 Task: In the Contact  ZoeJohnson@jatco.co.jp, schedule and save the meeting with title: 'Collaborative Discussion', Select date: '6 September, 2023', select start time: 10:00:AM. Add location on call (415) 123-4571 with meeting description: For further discussion on products, kindly join the meeting.. Logged in from softage.4@softage.net
Action: Mouse moved to (85, 60)
Screenshot: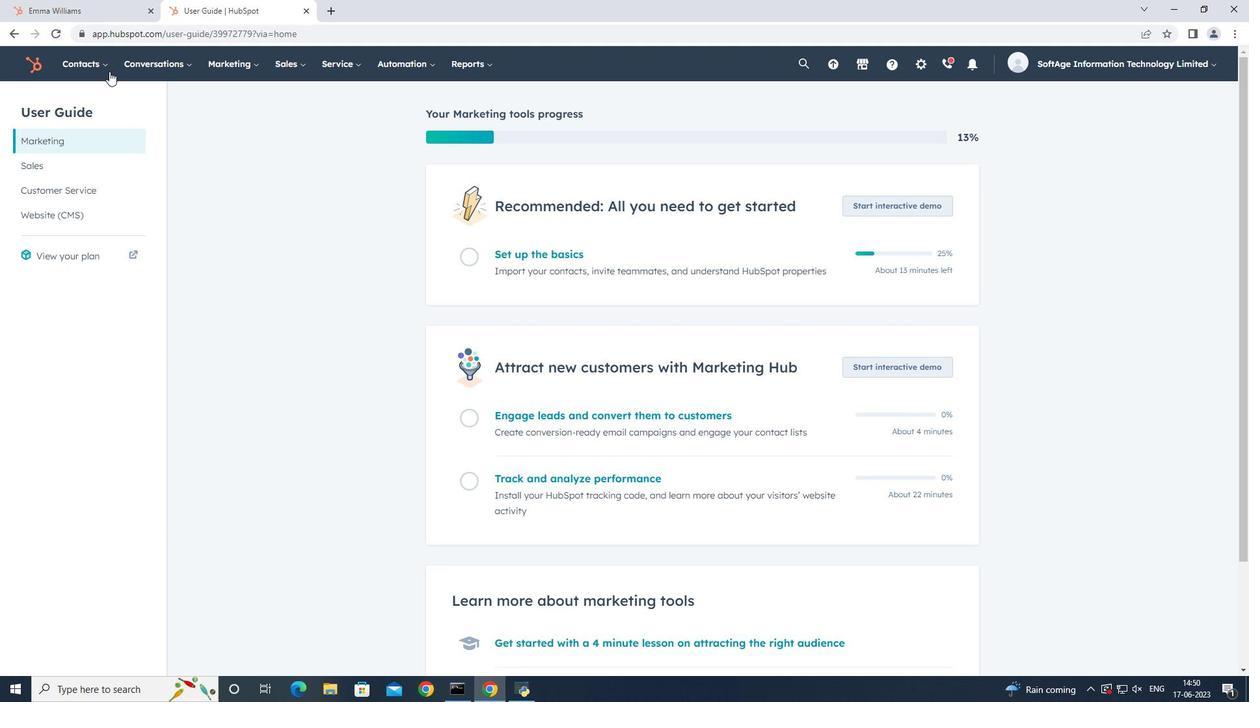 
Action: Mouse pressed left at (85, 60)
Screenshot: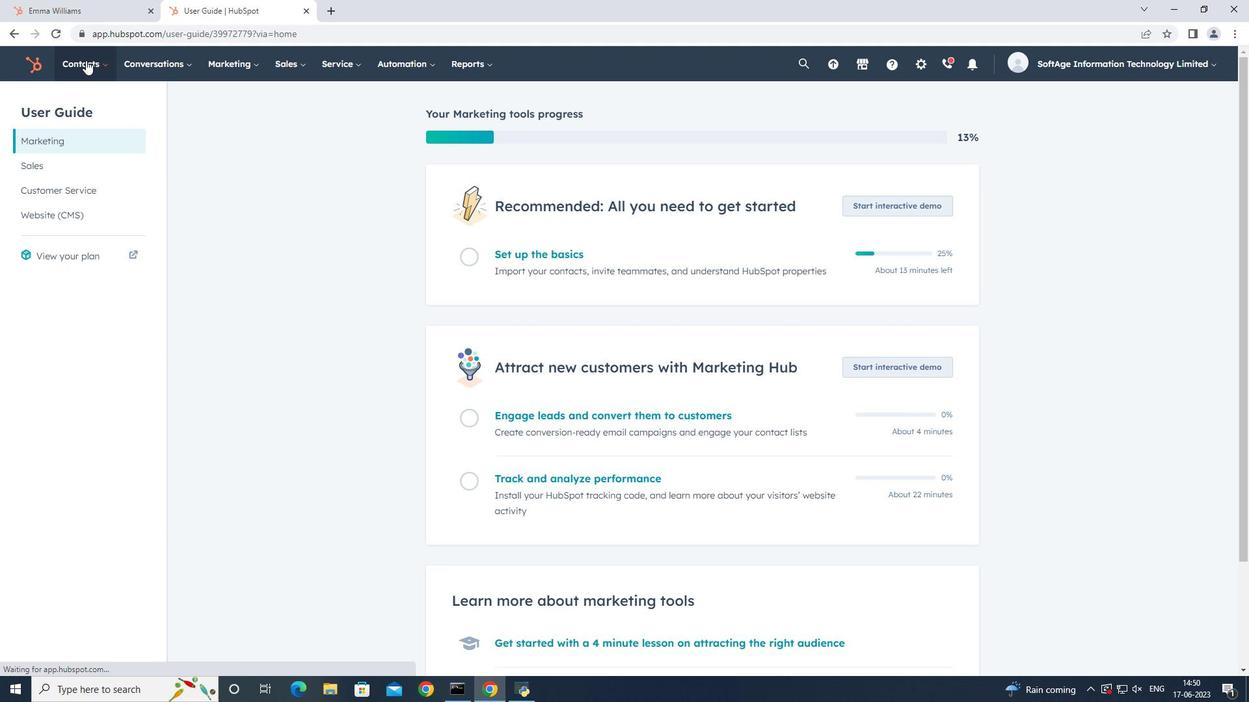 
Action: Mouse moved to (87, 96)
Screenshot: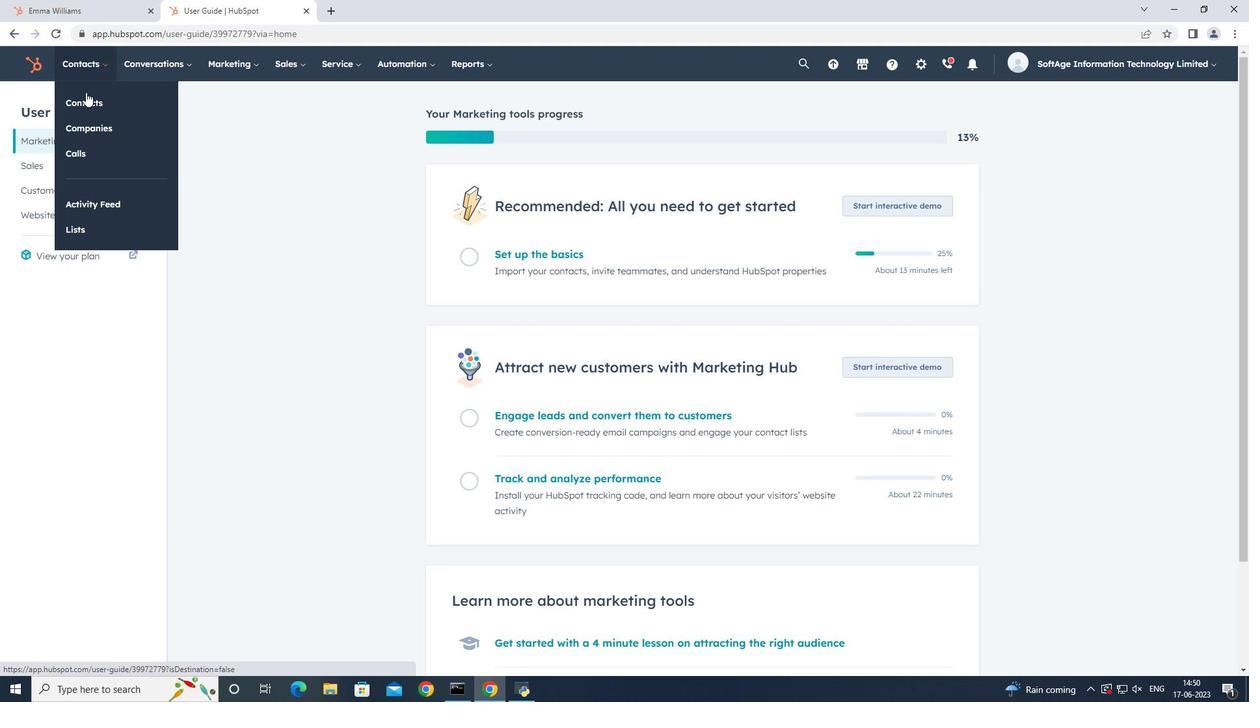 
Action: Mouse pressed left at (87, 96)
Screenshot: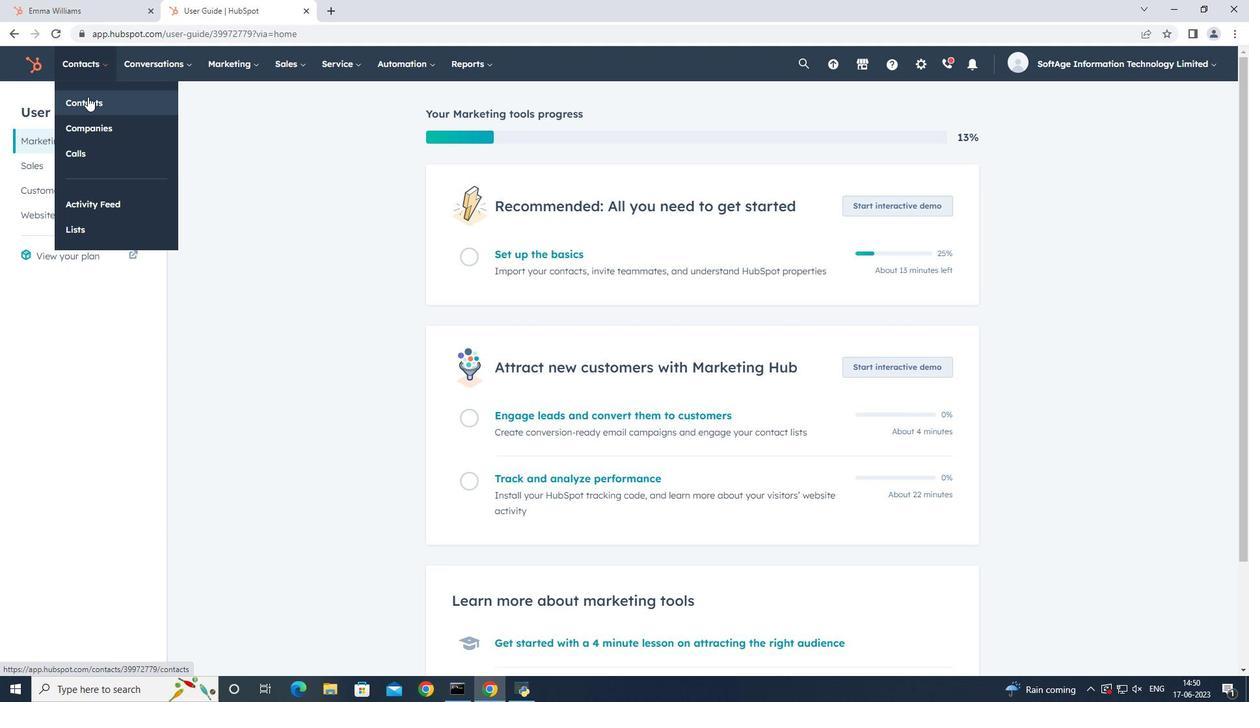 
Action: Mouse moved to (139, 206)
Screenshot: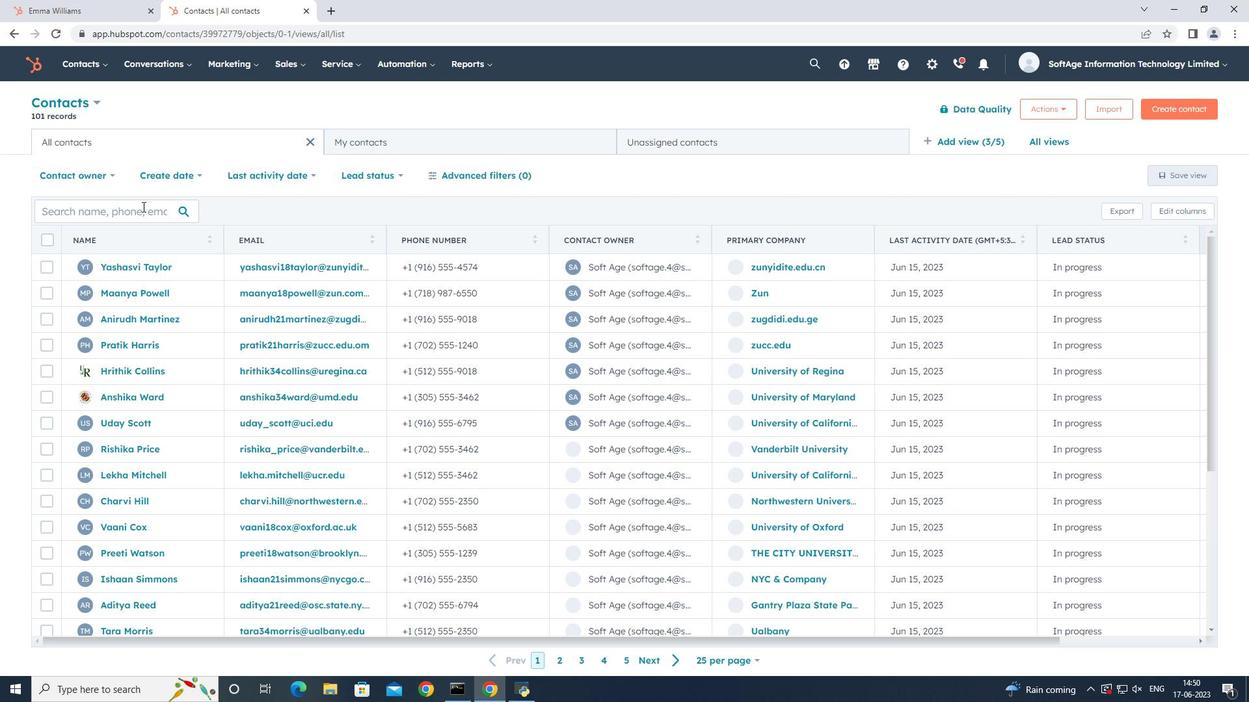 
Action: Mouse pressed left at (139, 206)
Screenshot: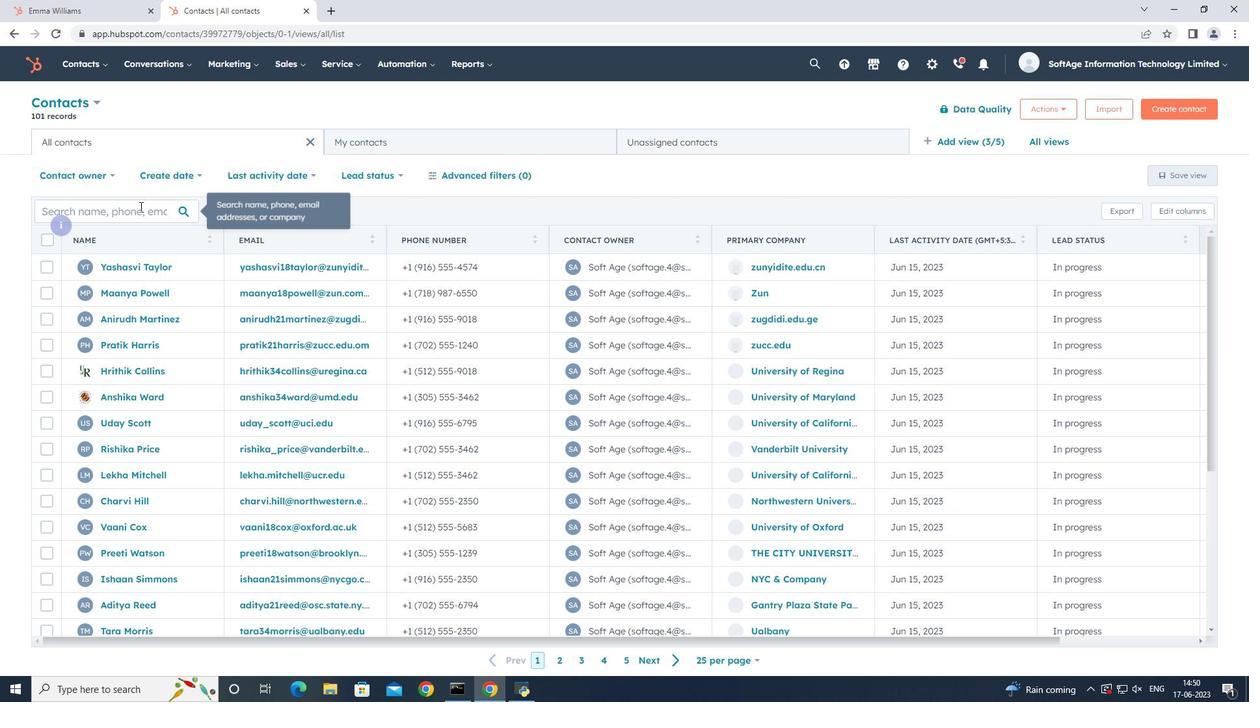 
Action: Key pressed zoe
Screenshot: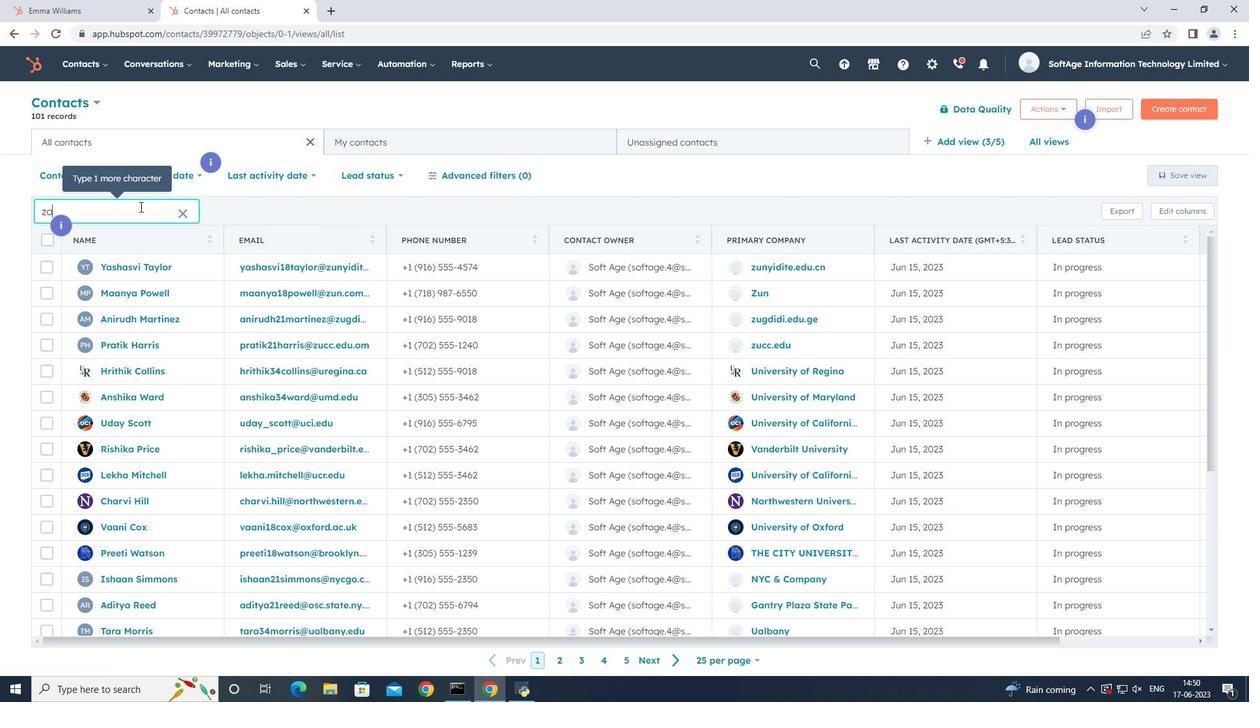 
Action: Mouse moved to (121, 370)
Screenshot: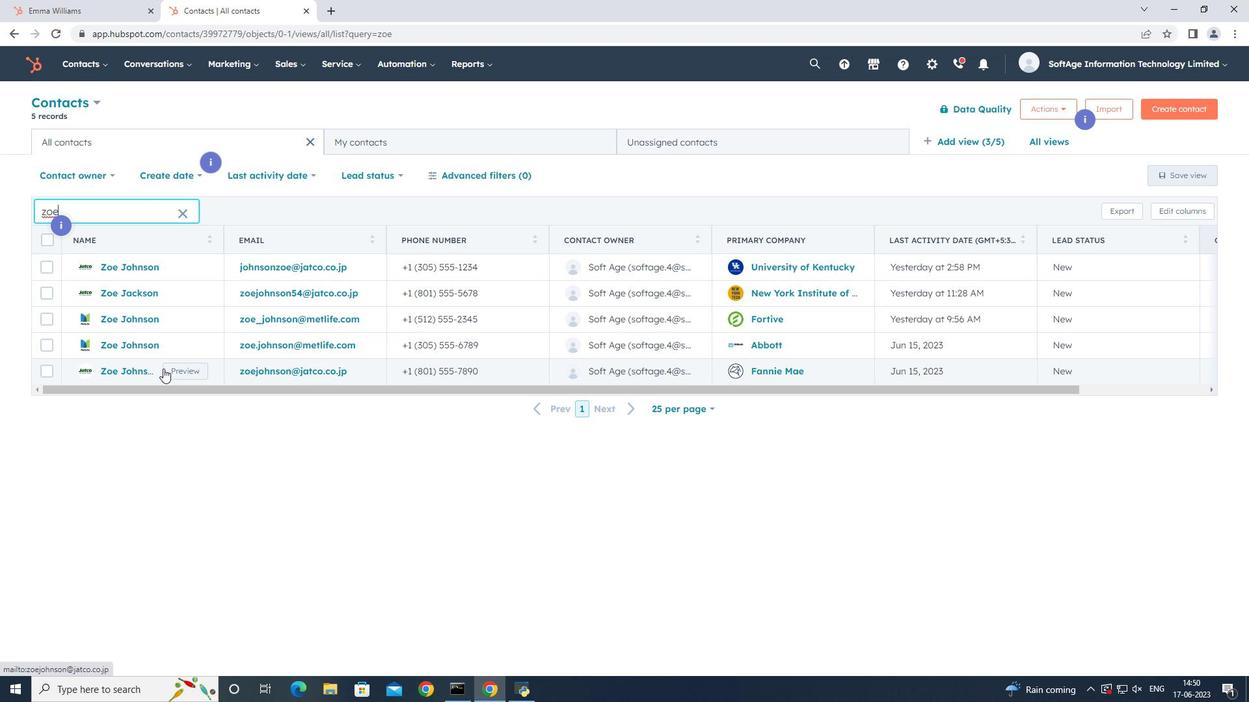 
Action: Mouse pressed left at (121, 370)
Screenshot: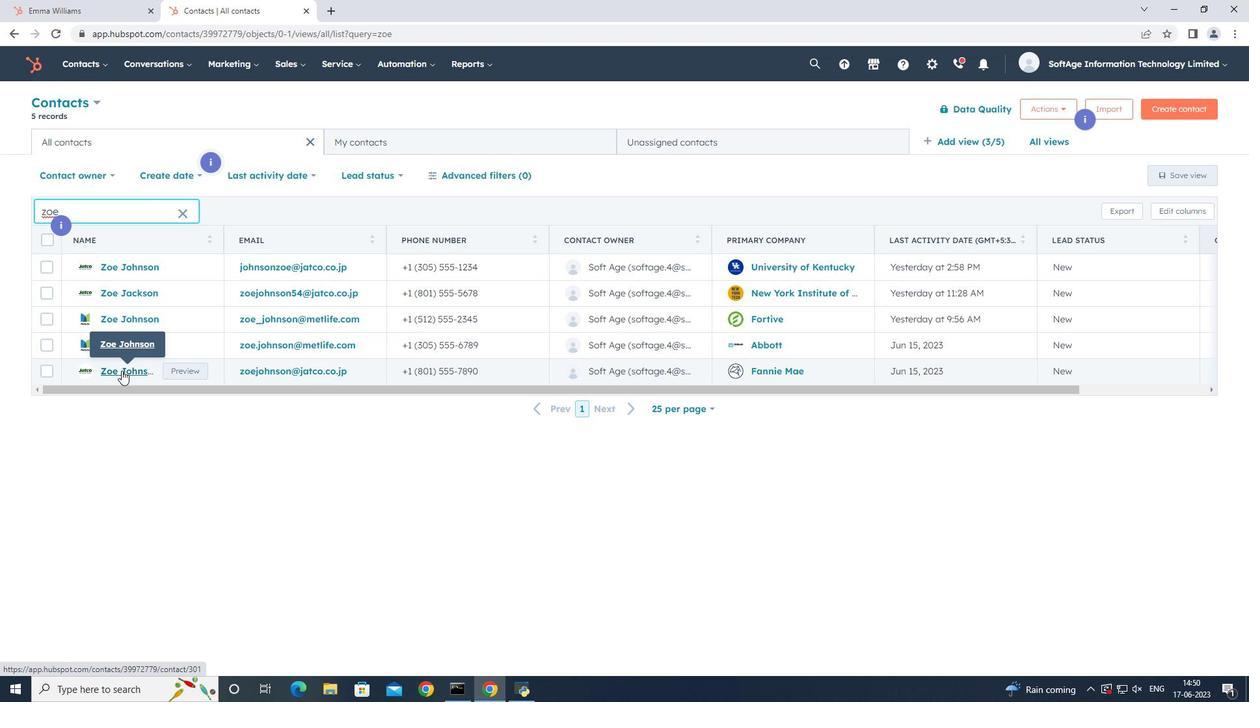 
Action: Mouse moved to (218, 215)
Screenshot: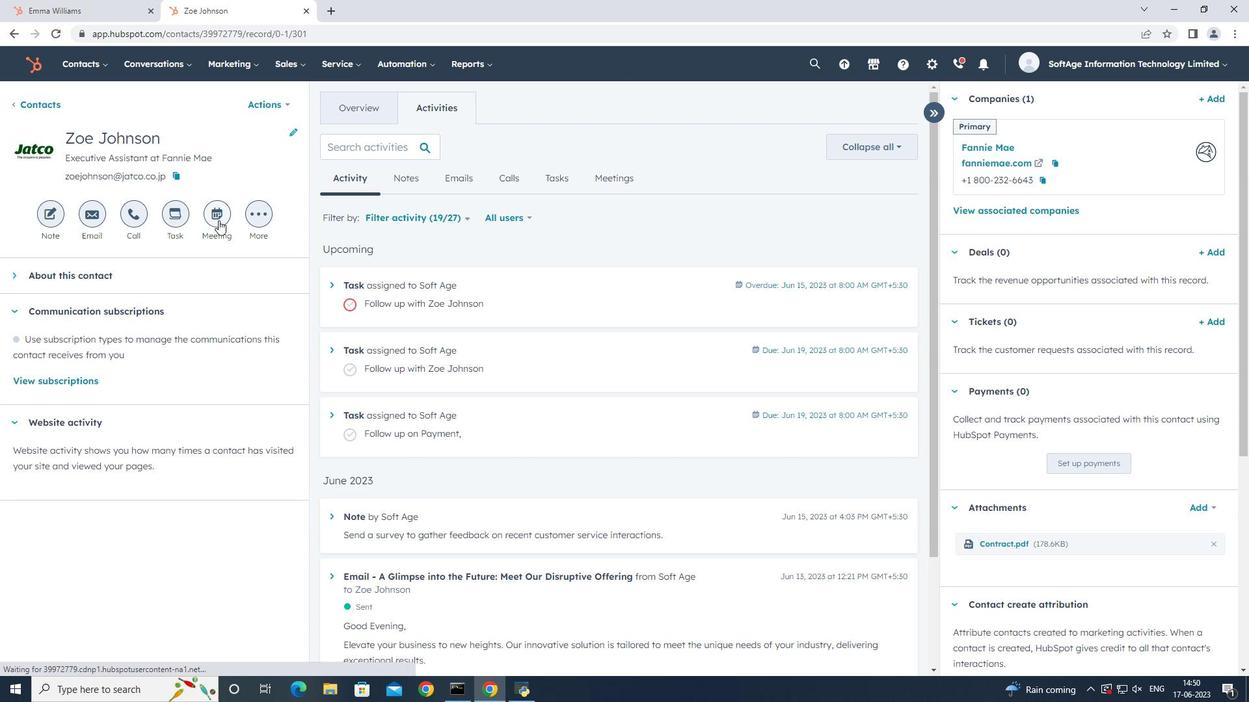 
Action: Mouse pressed left at (218, 215)
Screenshot: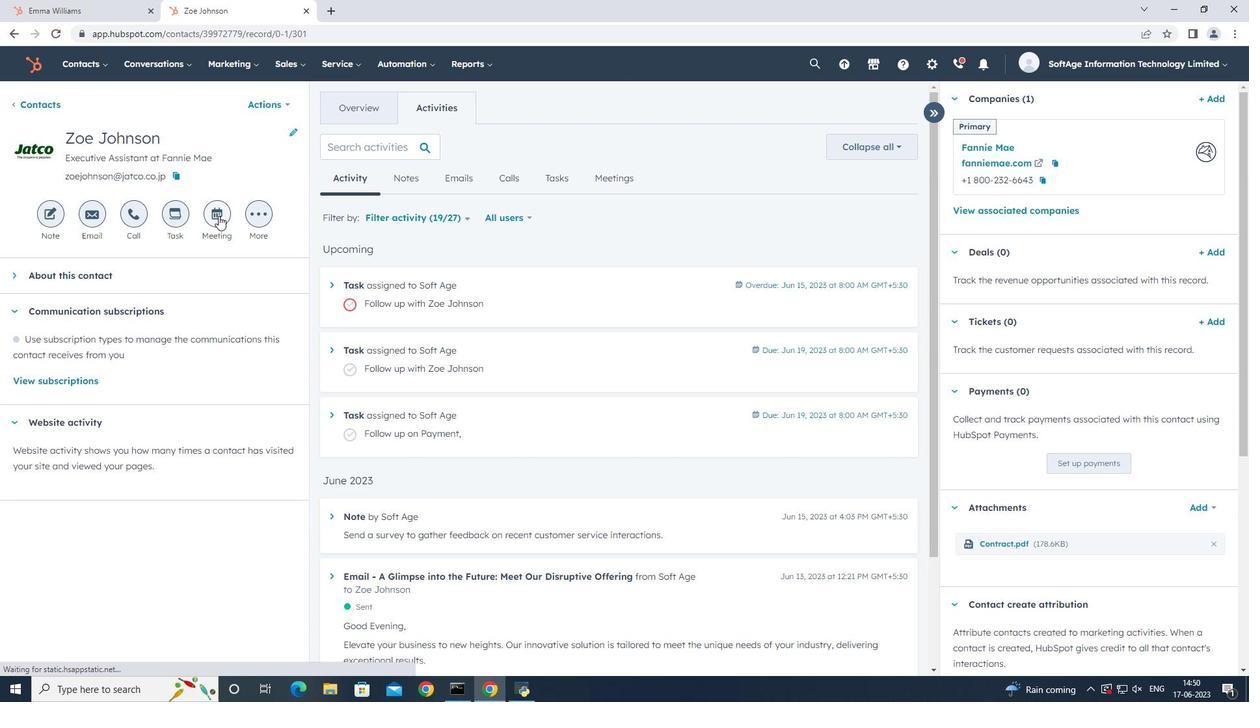 
Action: Mouse moved to (353, 315)
Screenshot: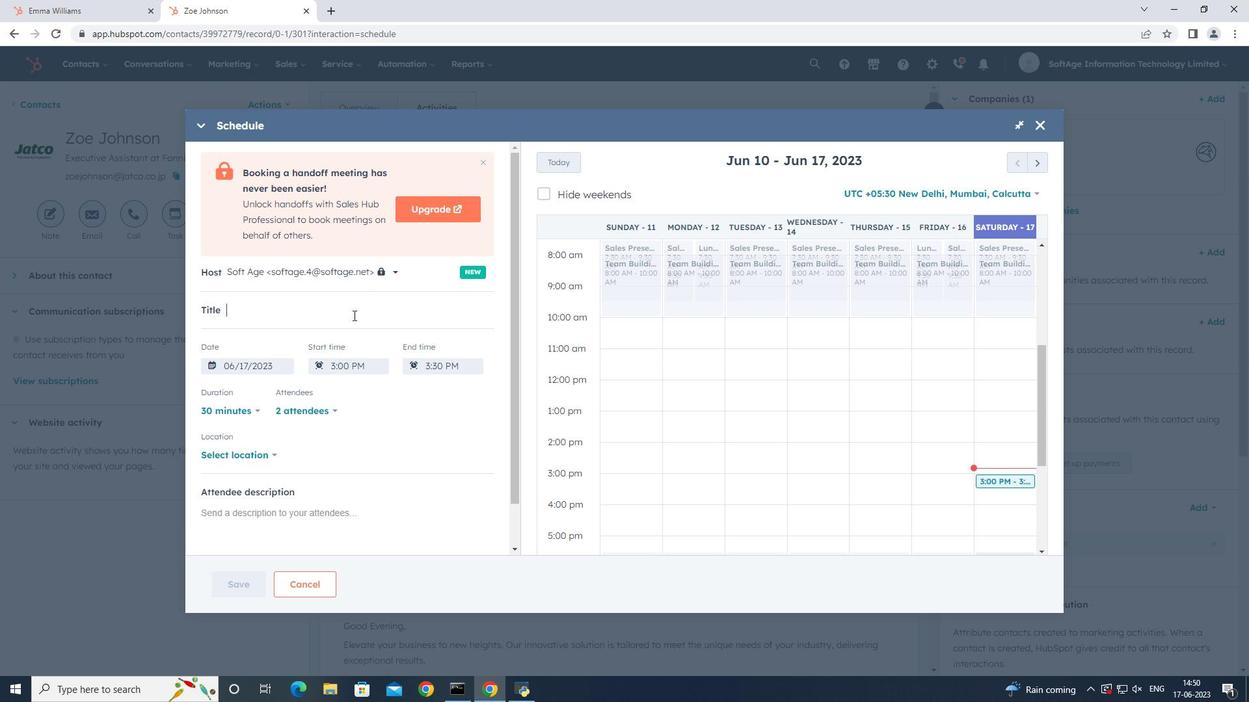 
Action: Key pressed <Key.shift>Collaborative<Key.space><Key.shift>Discussion,
Screenshot: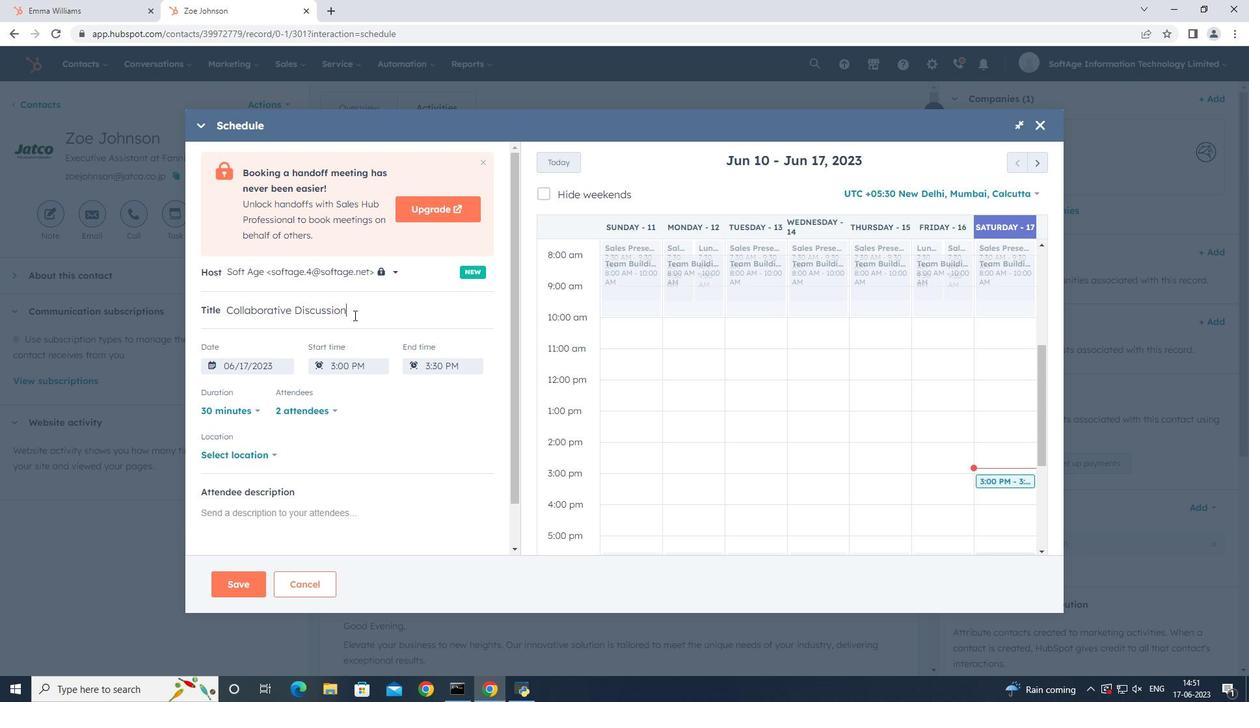 
Action: Mouse moved to (1036, 161)
Screenshot: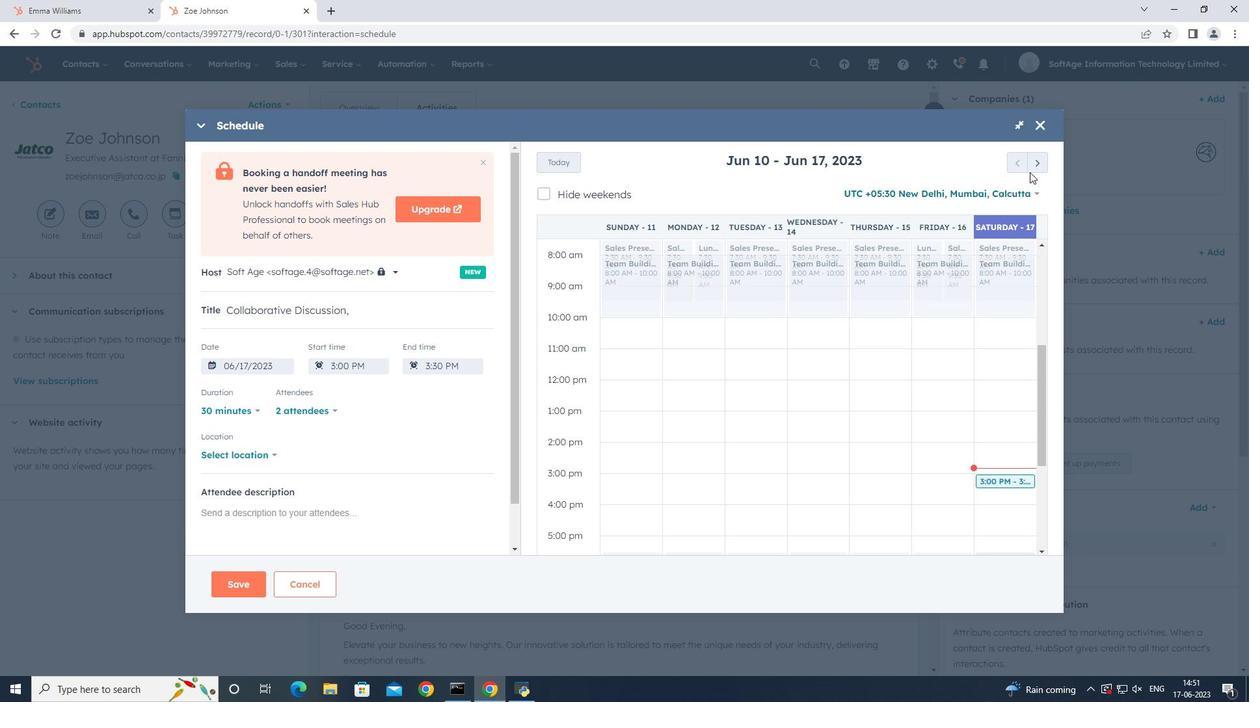 
Action: Mouse pressed left at (1036, 161)
Screenshot: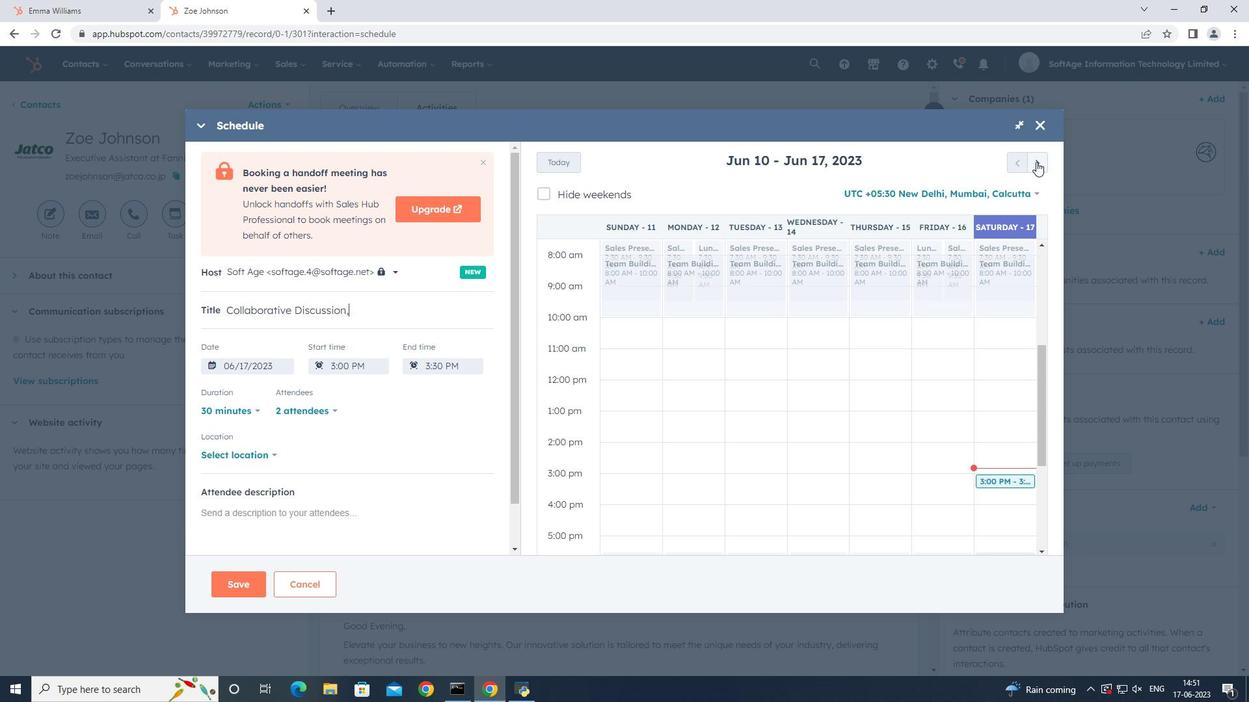
Action: Mouse pressed left at (1036, 161)
Screenshot: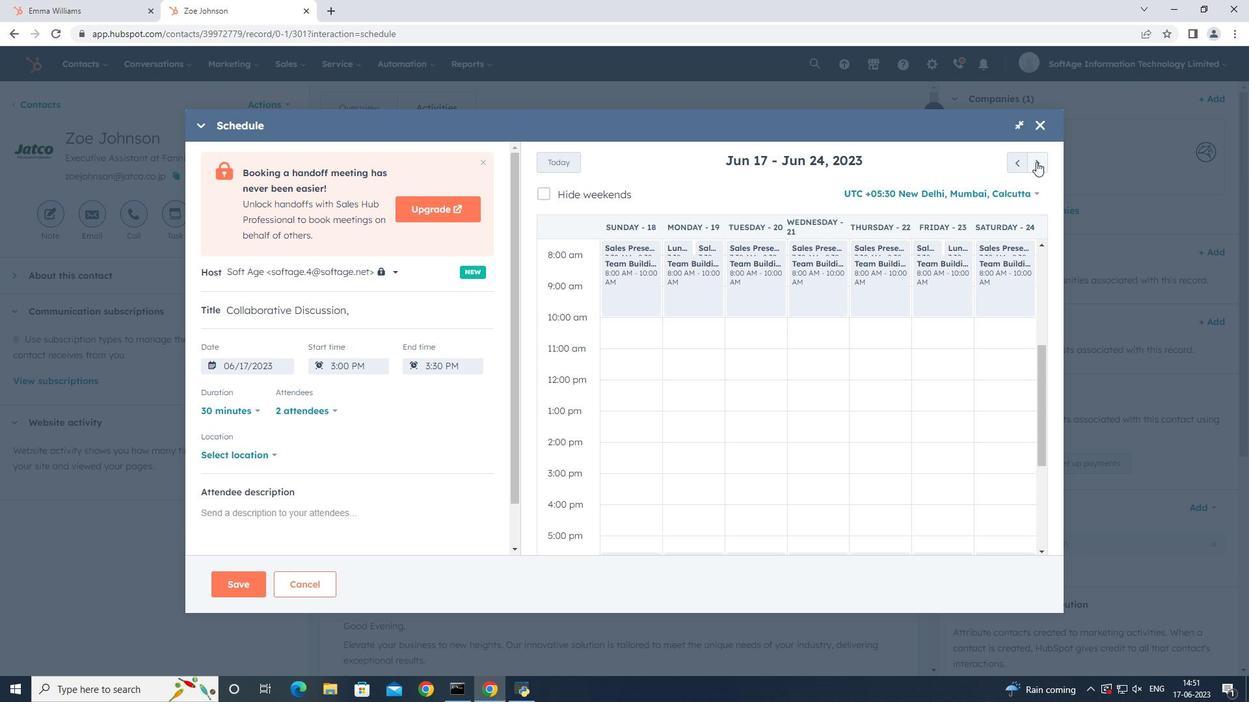 
Action: Mouse pressed left at (1036, 161)
Screenshot: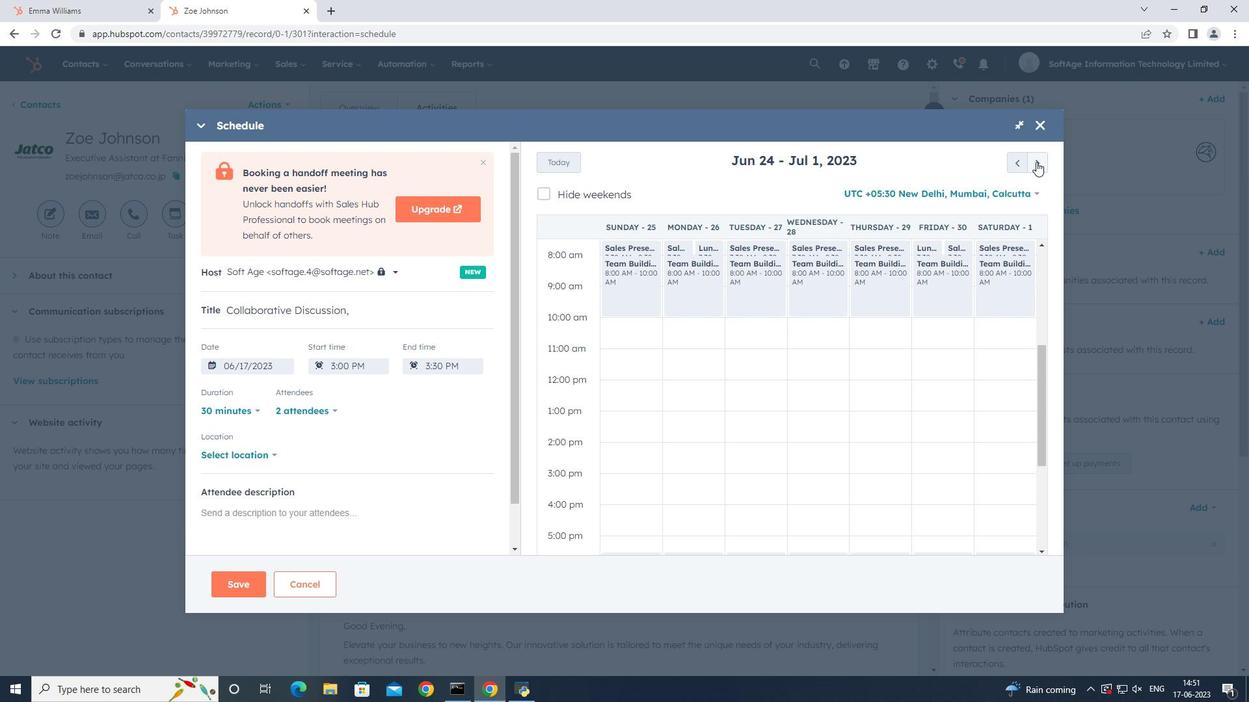 
Action: Mouse pressed left at (1036, 161)
Screenshot: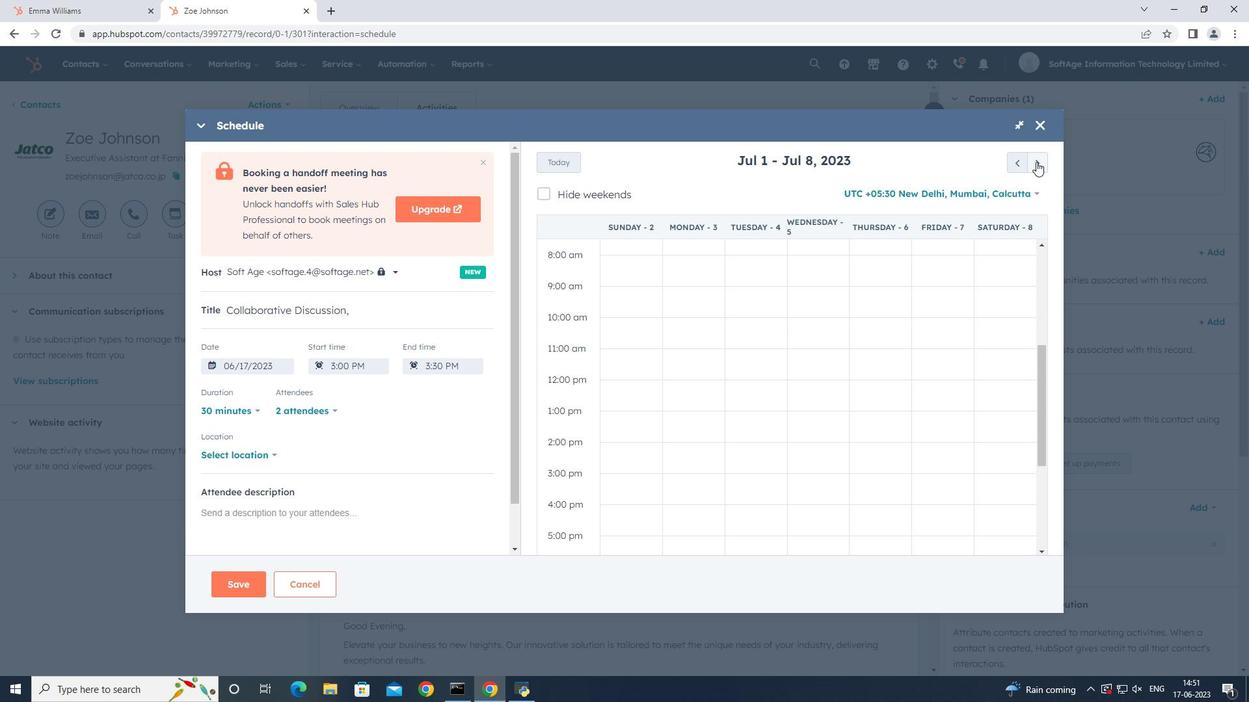 
Action: Mouse pressed left at (1036, 161)
Screenshot: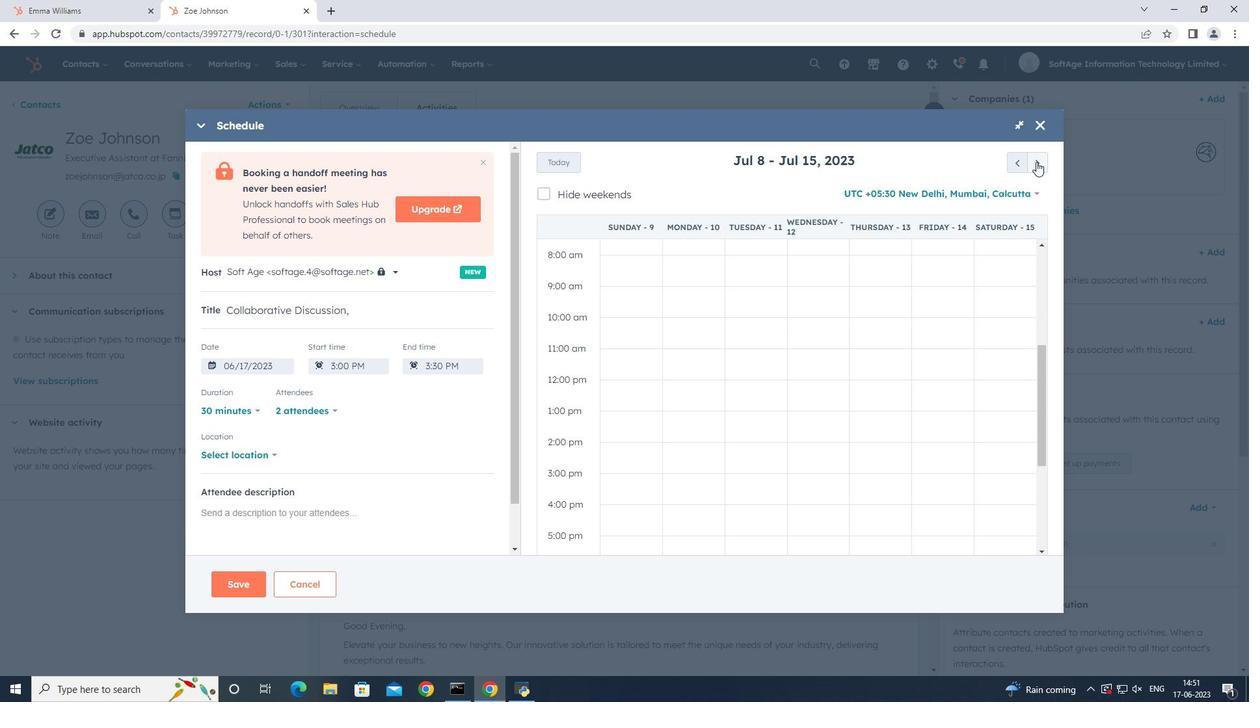 
Action: Mouse pressed left at (1036, 161)
Screenshot: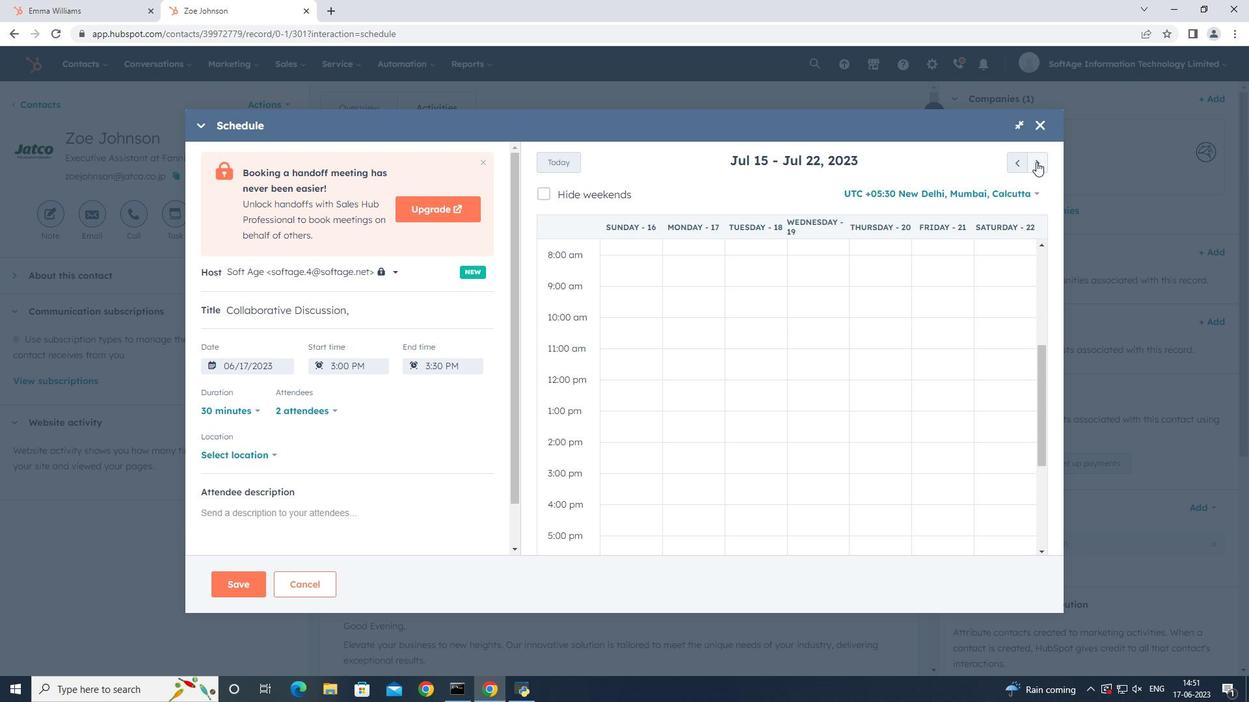 
Action: Mouse pressed left at (1036, 161)
Screenshot: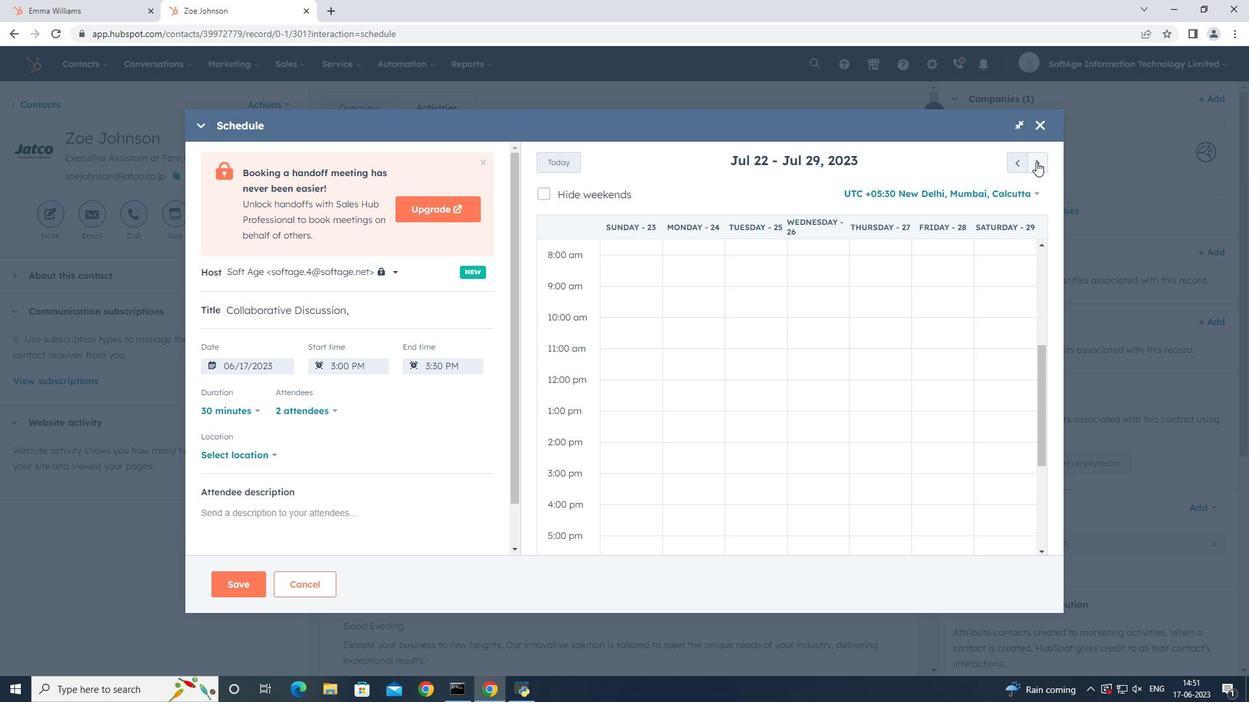 
Action: Mouse pressed left at (1036, 161)
Screenshot: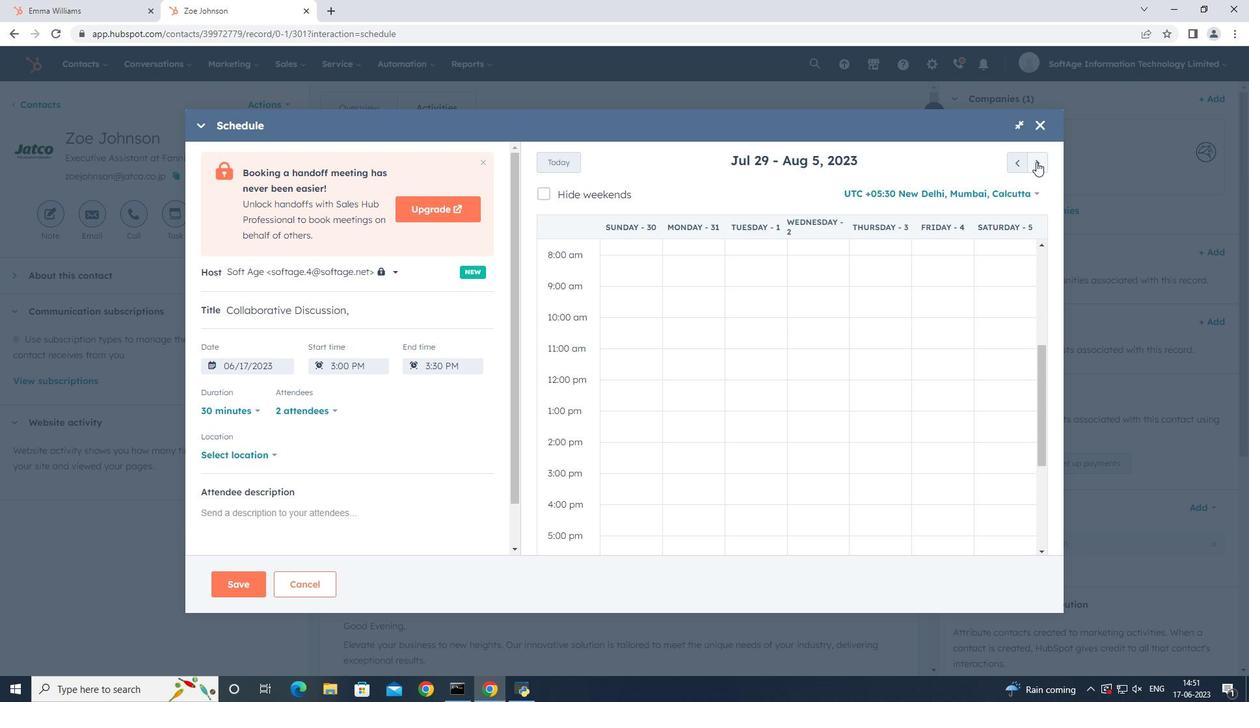 
Action: Mouse pressed left at (1036, 161)
Screenshot: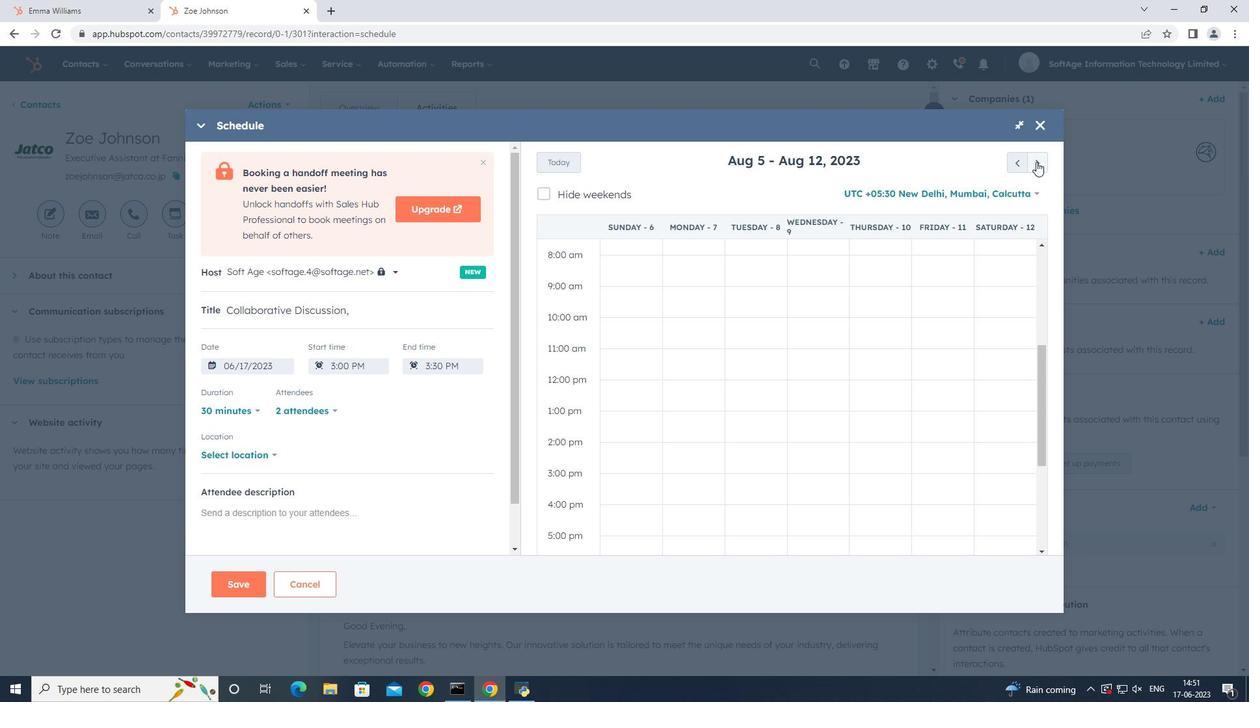 
Action: Mouse pressed left at (1036, 161)
Screenshot: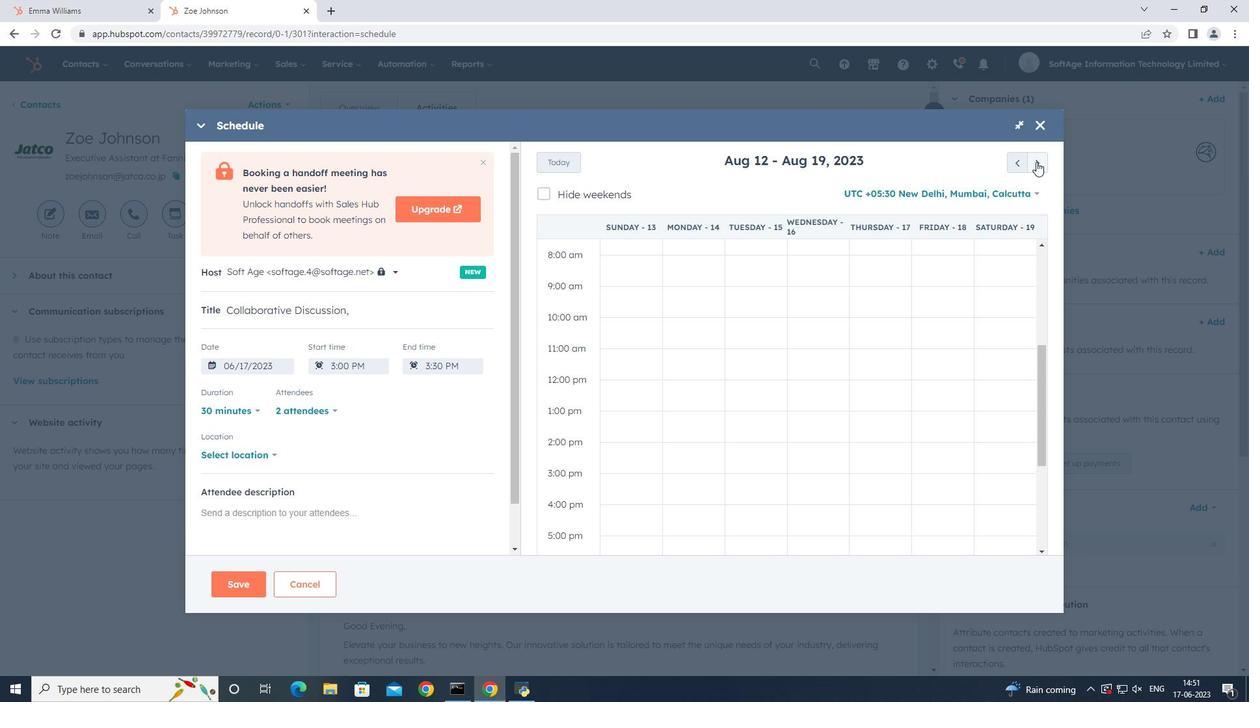 
Action: Mouse pressed left at (1036, 161)
Screenshot: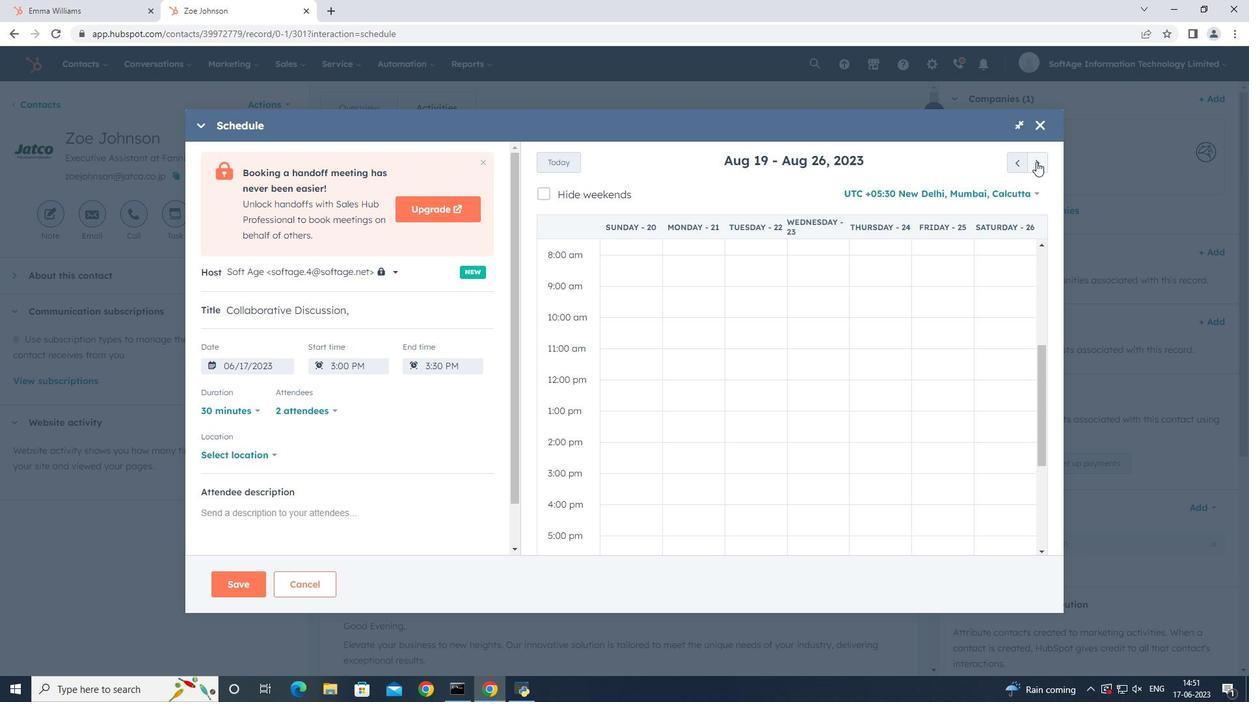 
Action: Mouse pressed left at (1036, 161)
Screenshot: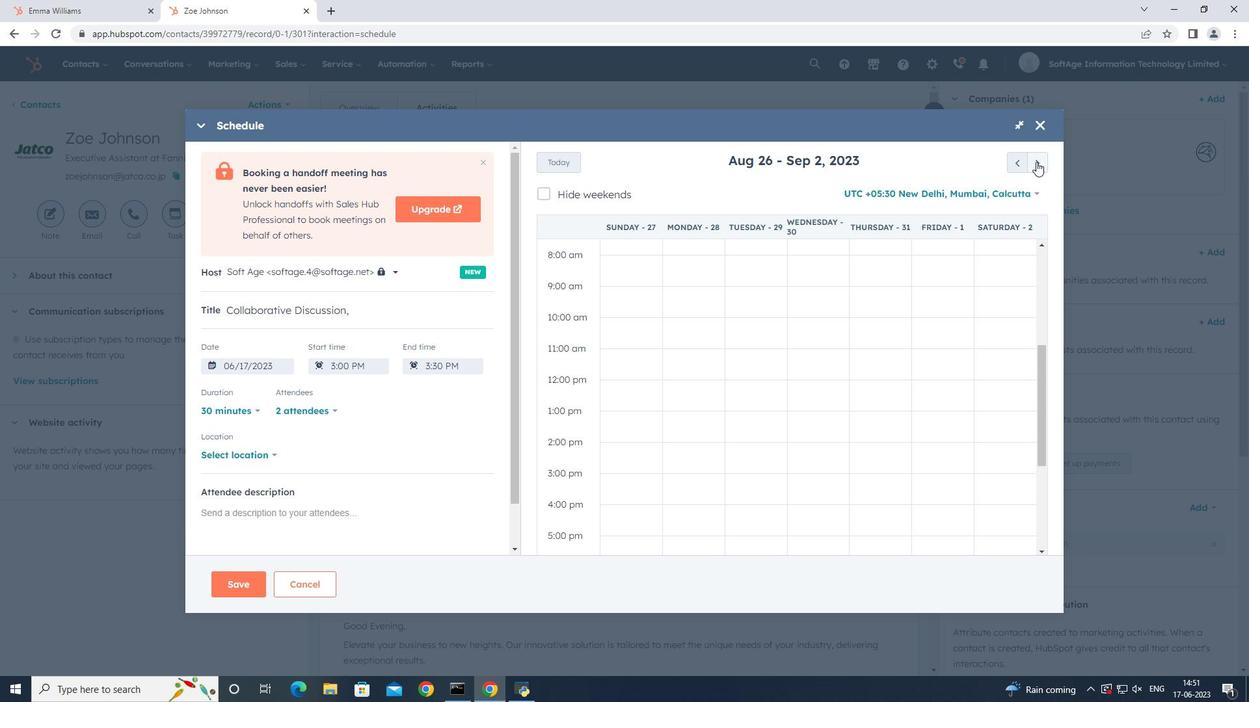 
Action: Mouse moved to (819, 317)
Screenshot: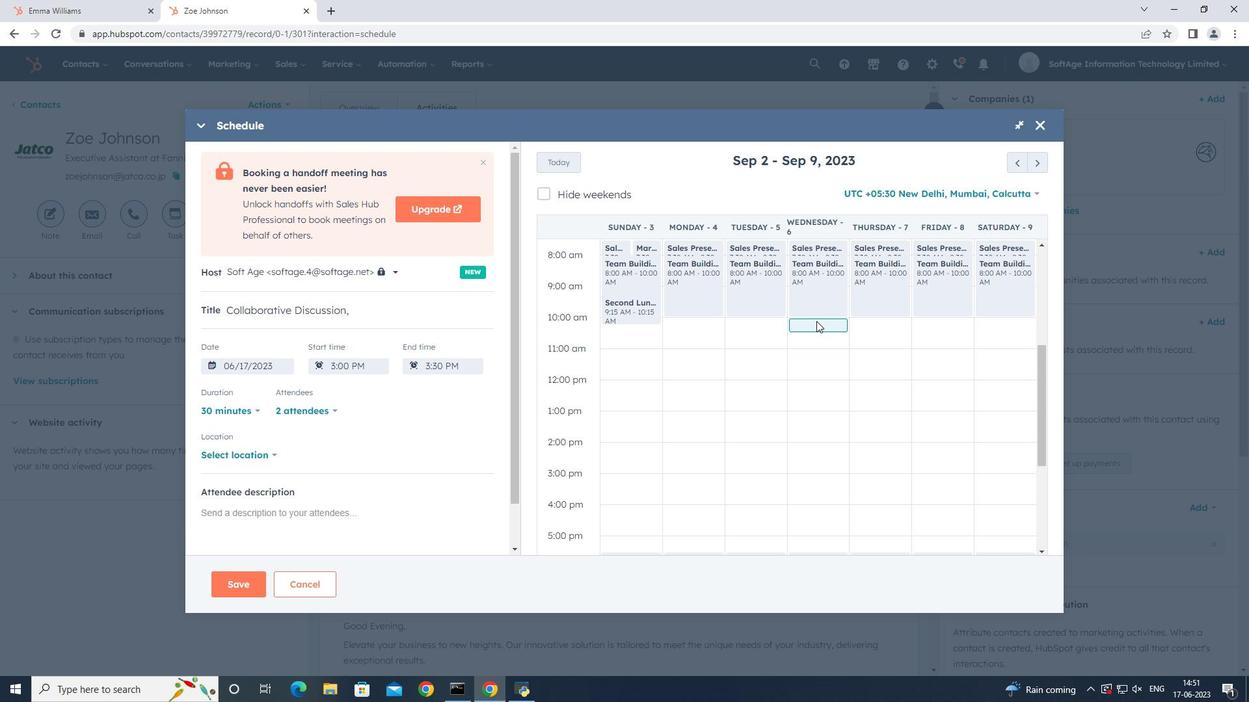 
Action: Mouse pressed left at (819, 317)
Screenshot: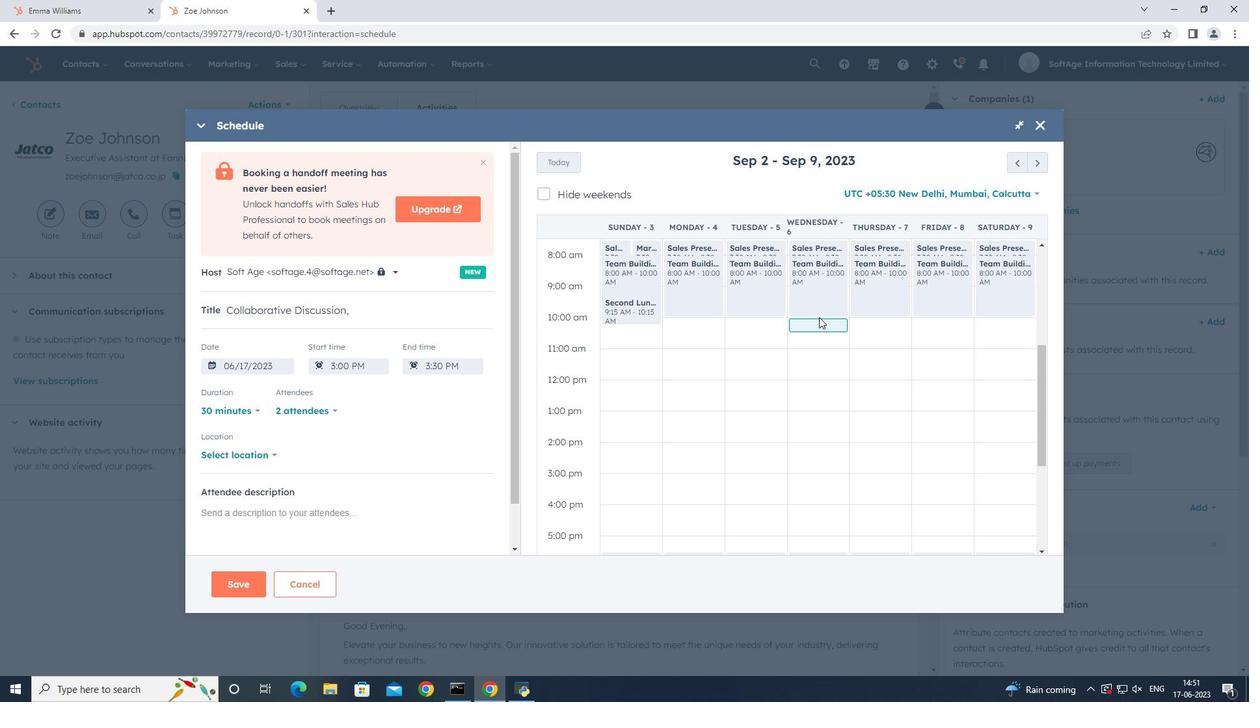 
Action: Mouse moved to (256, 454)
Screenshot: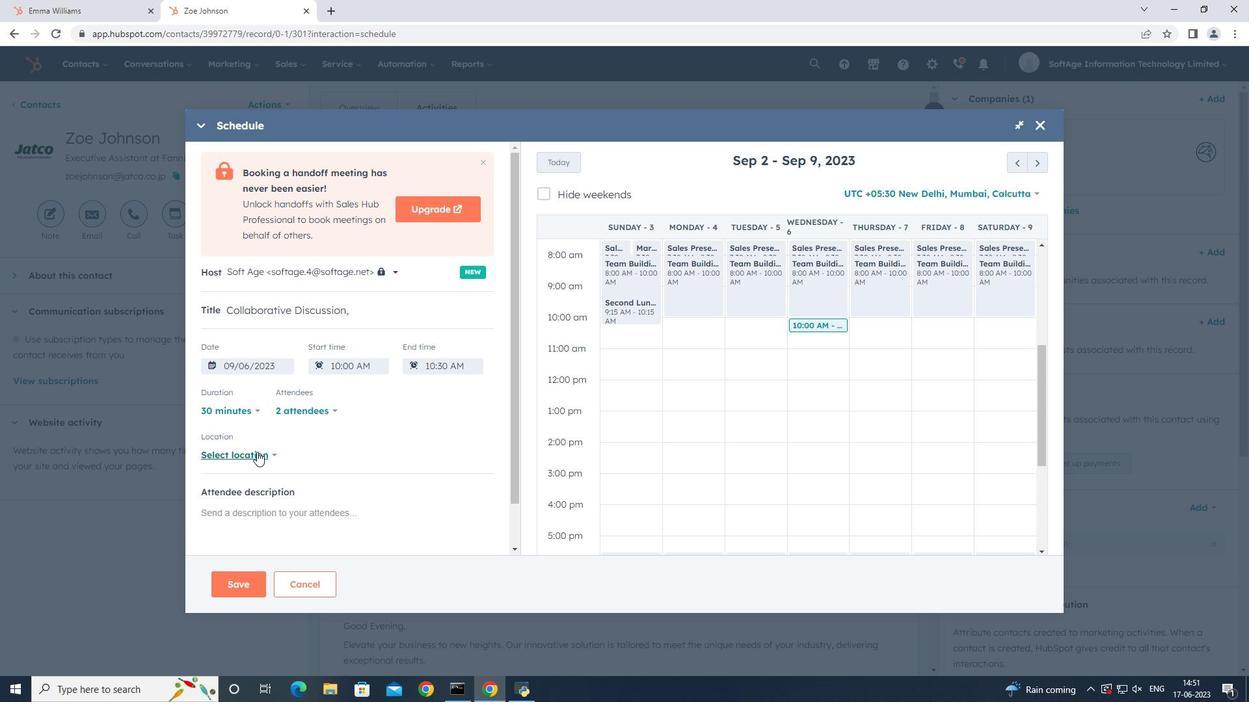 
Action: Mouse pressed left at (256, 454)
Screenshot: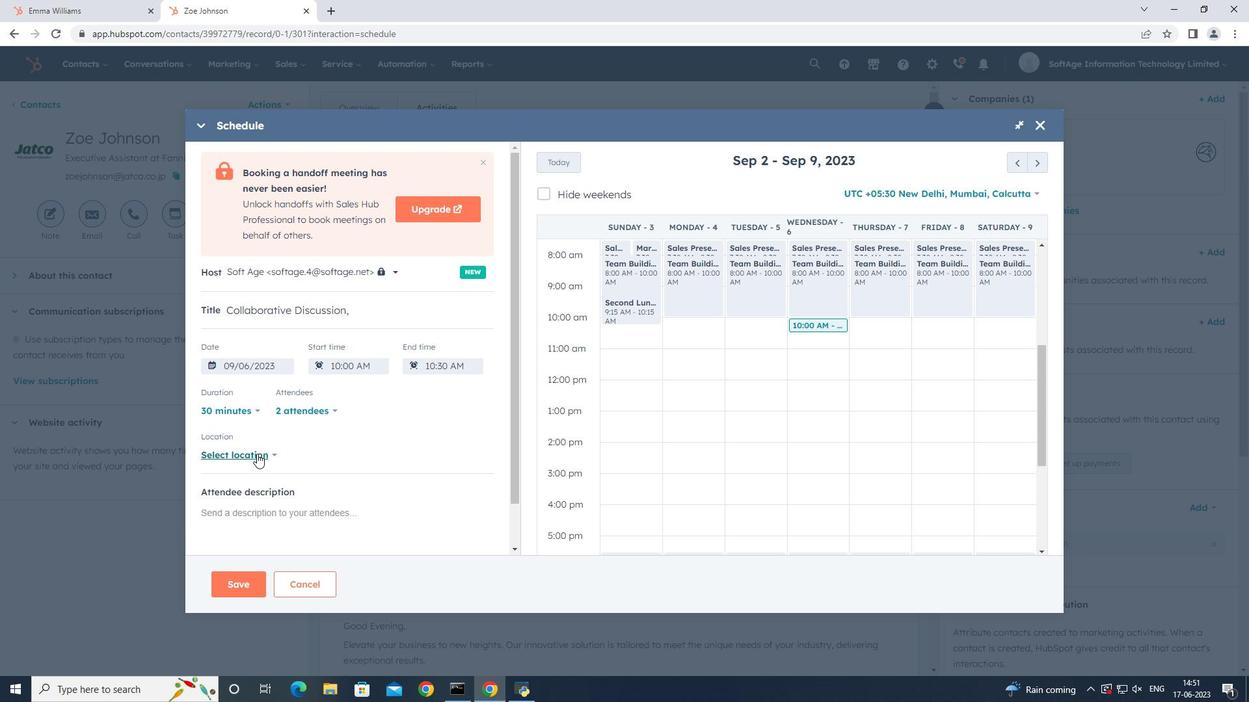 
Action: Mouse moved to (353, 405)
Screenshot: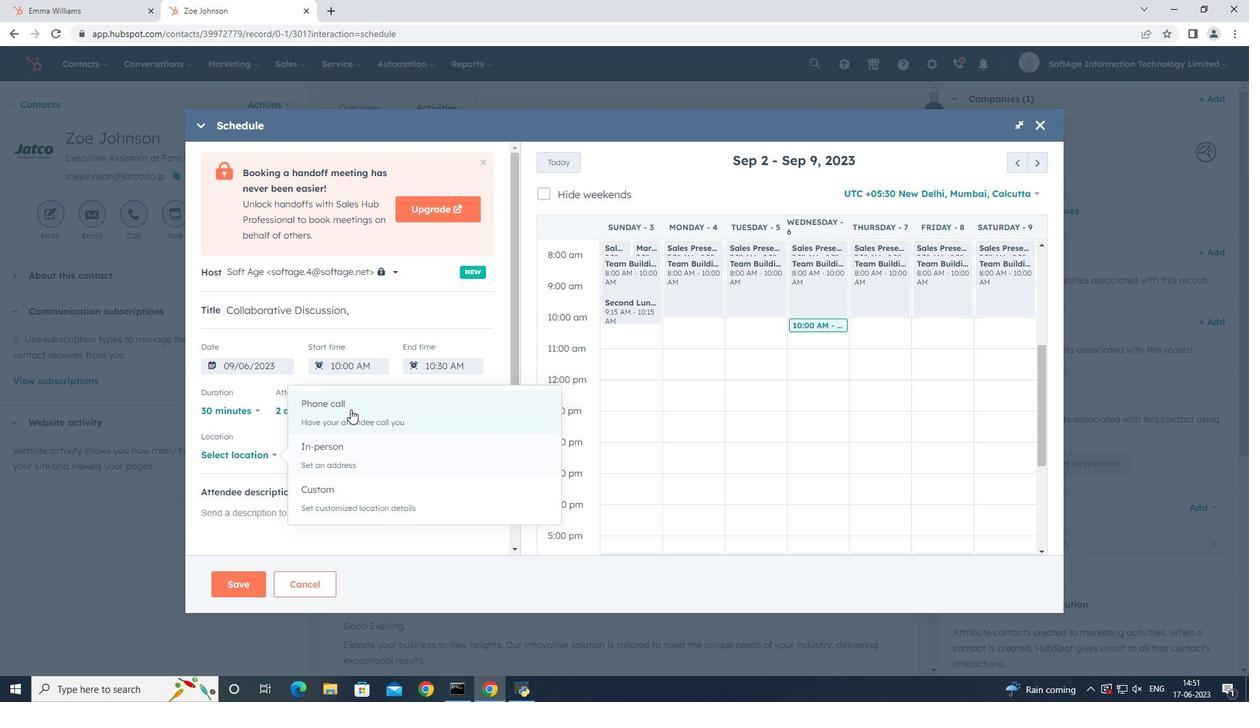 
Action: Mouse pressed left at (353, 405)
Screenshot: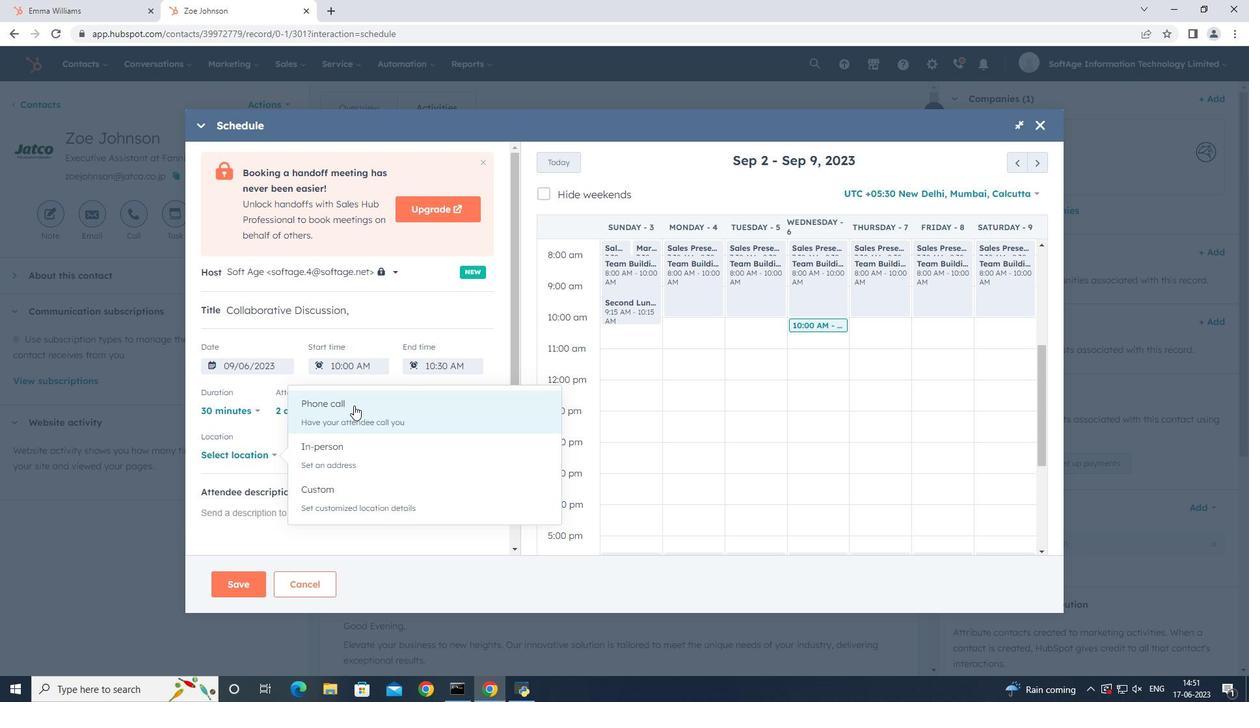 
Action: Mouse moved to (347, 454)
Screenshot: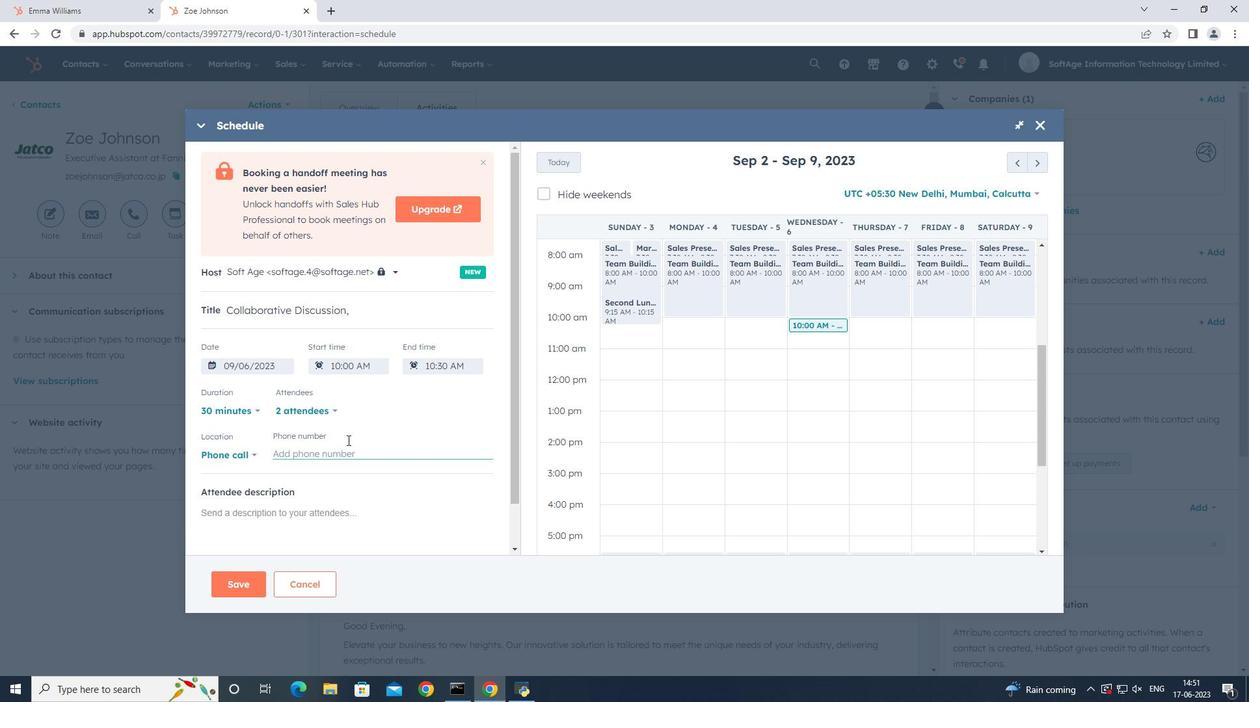 
Action: Mouse pressed left at (347, 454)
Screenshot: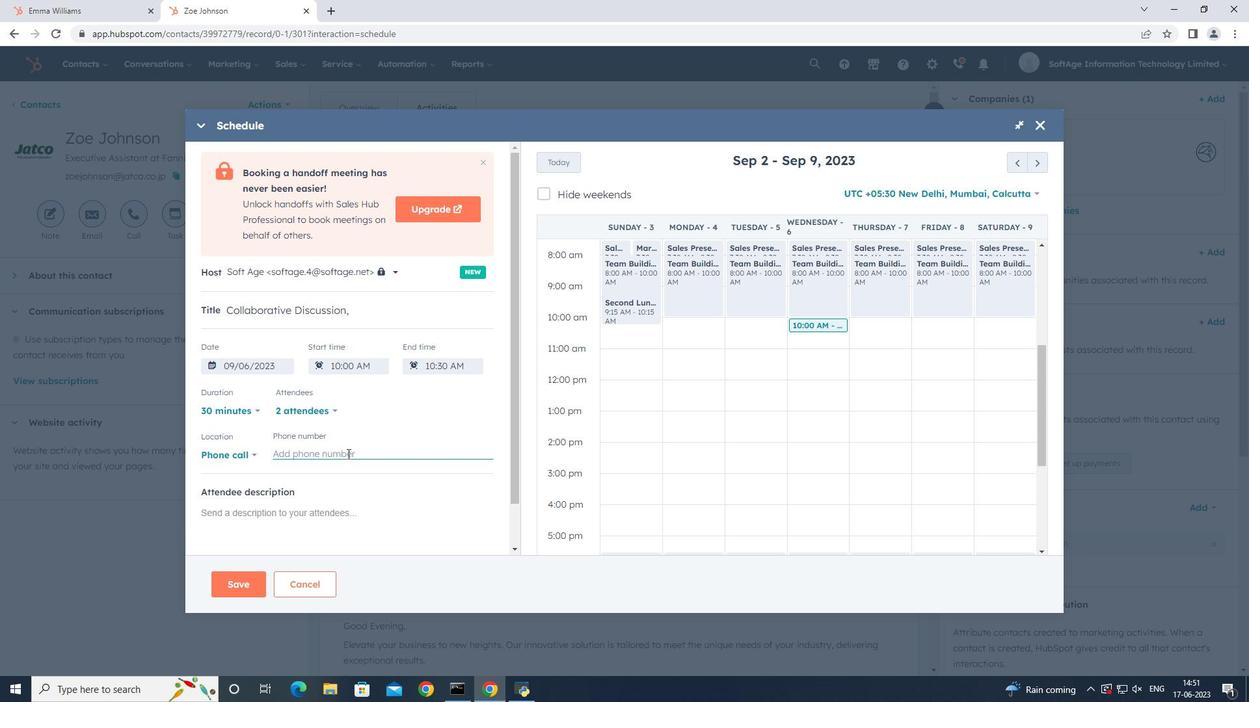 
Action: Mouse moved to (393, 420)
Screenshot: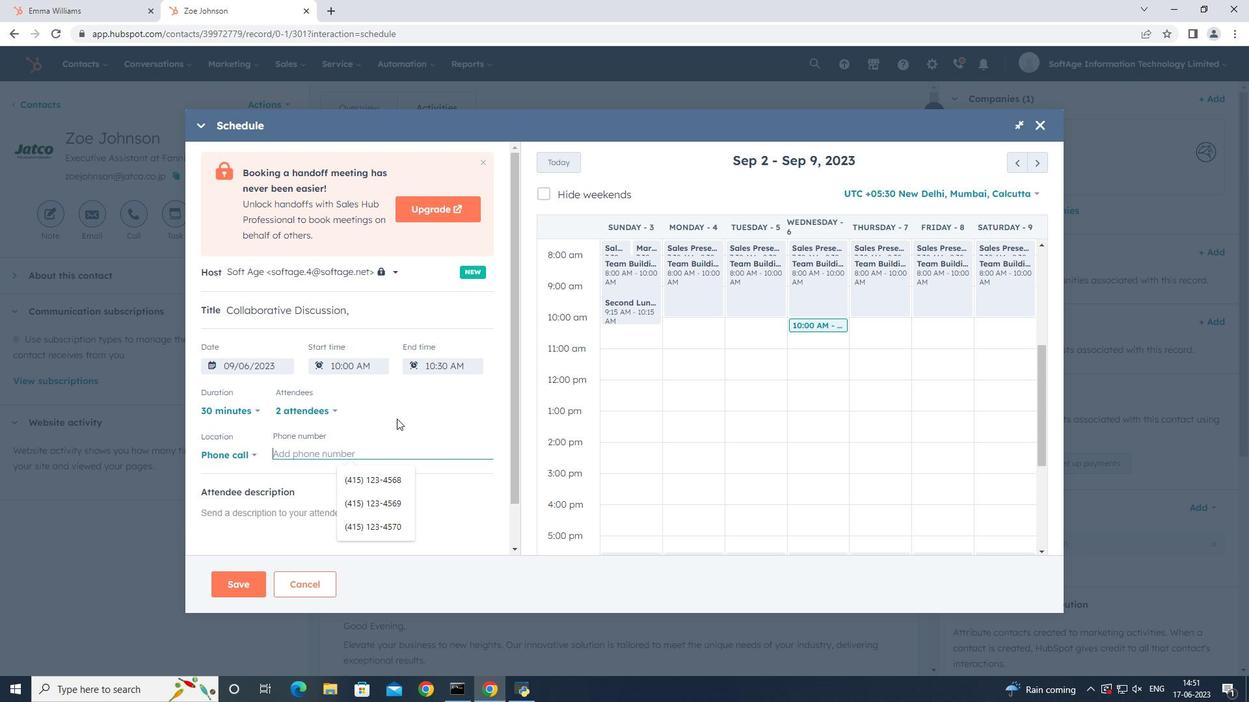 
Action: Key pressed <Key.shift_r>(415<Key.shift_r>)<Key.space>123-4571
Screenshot: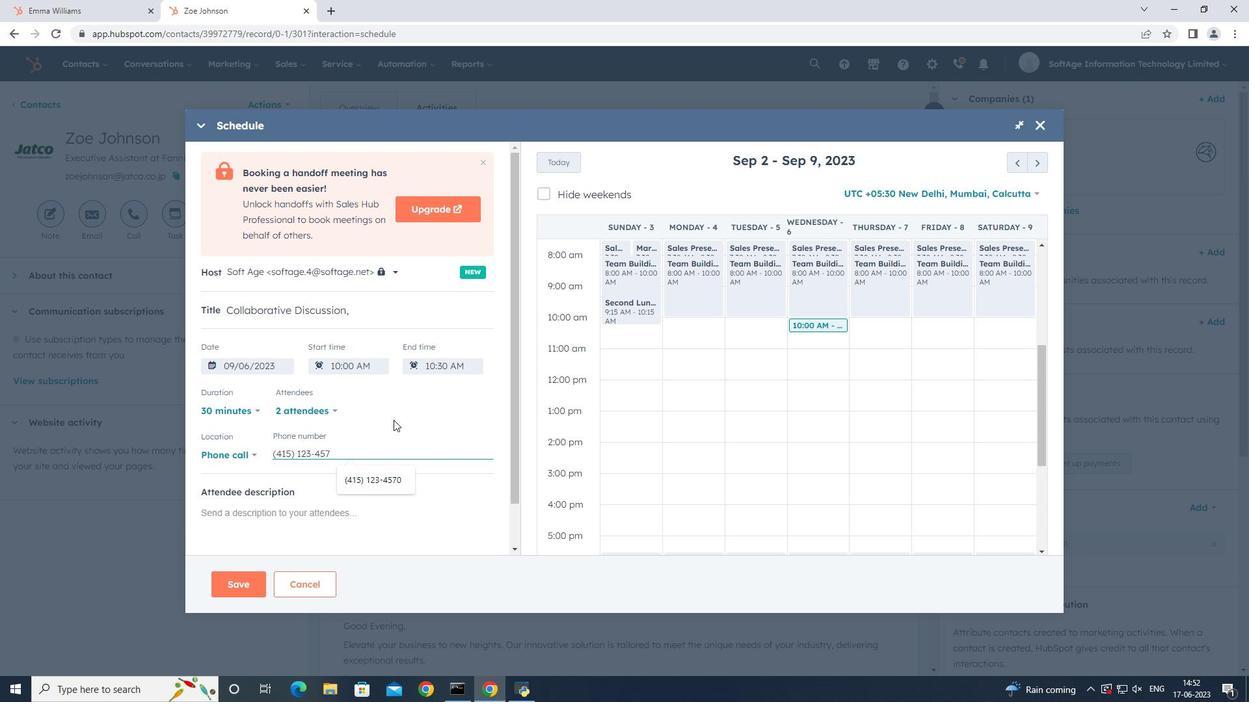 
Action: Mouse moved to (314, 519)
Screenshot: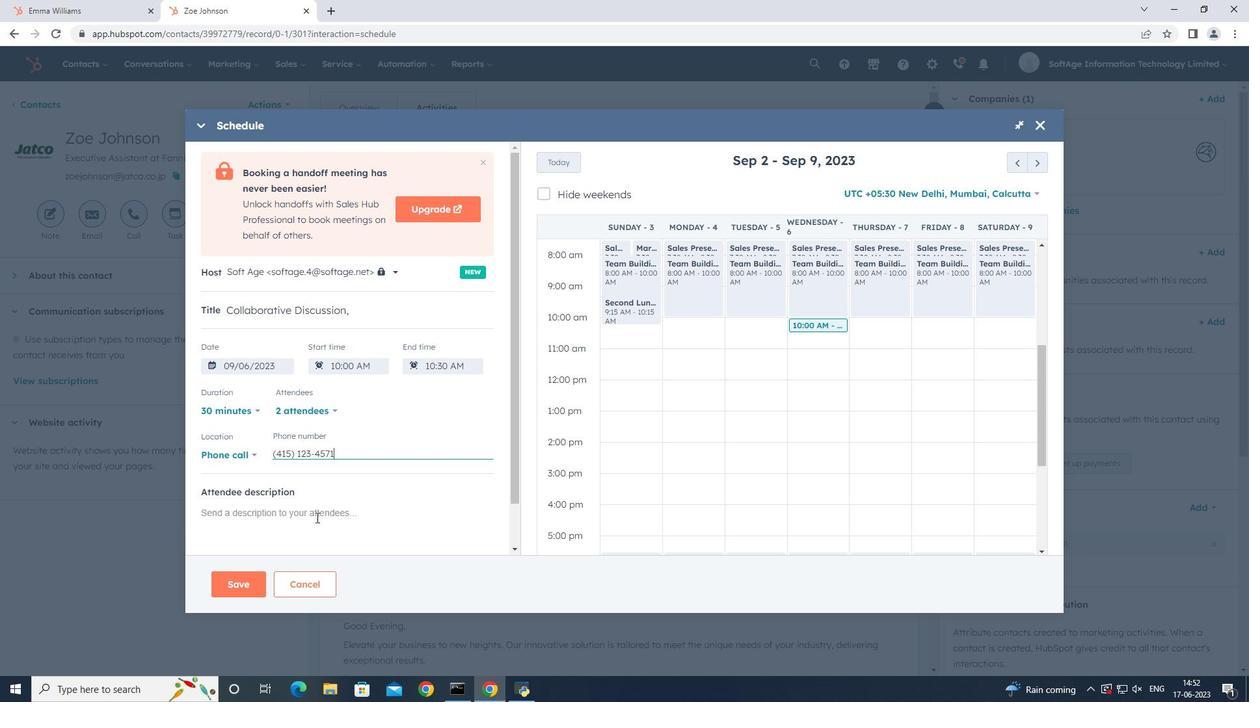 
Action: Mouse pressed left at (314, 519)
Screenshot: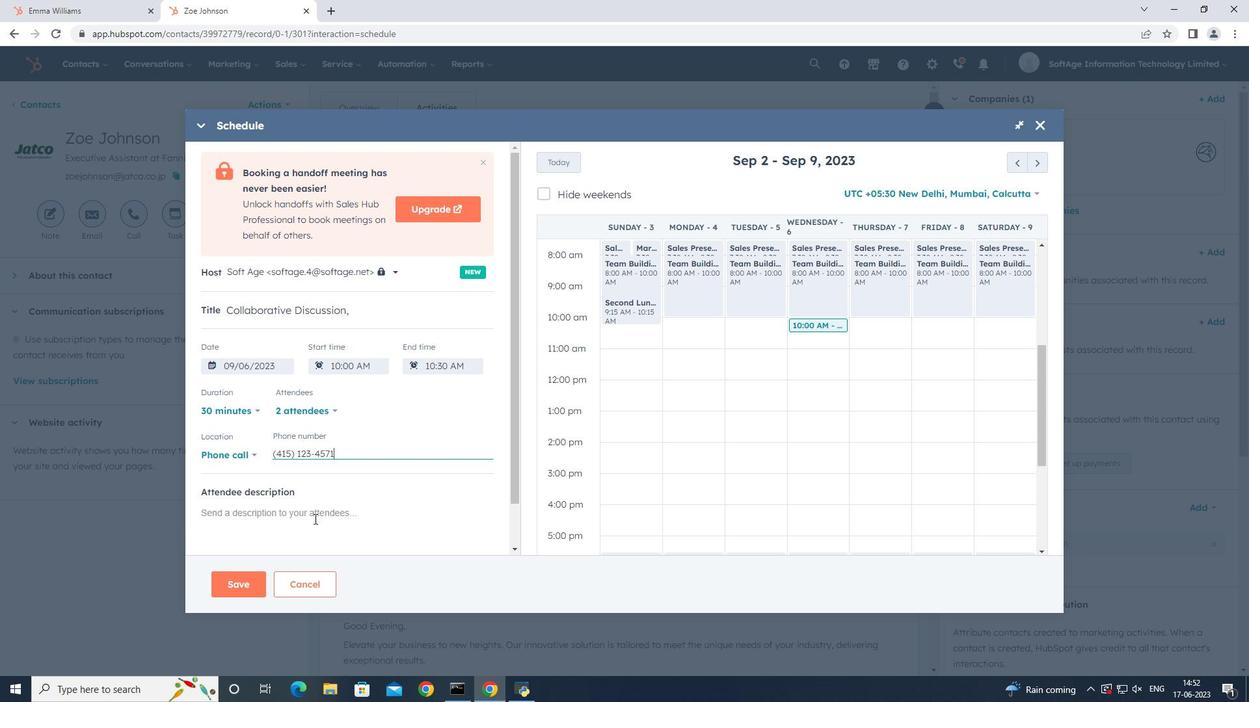 
Action: Mouse moved to (461, 409)
Screenshot: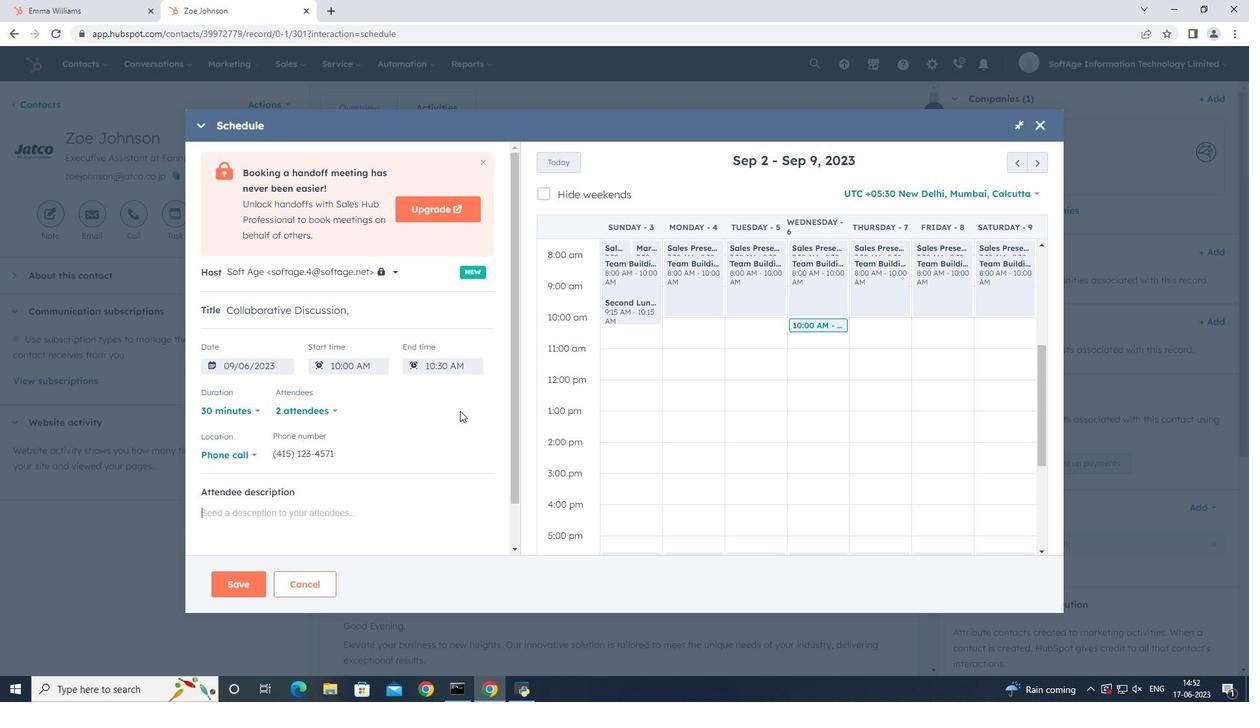 
Action: Key pressed <Key.shift><Key.shift>For<Key.space>further<Key.space>discussion<Key.space>on<Key.space>products,<Key.space>kindly<Key.space>join<Key.space>the<Key.space>meeting..
Screenshot: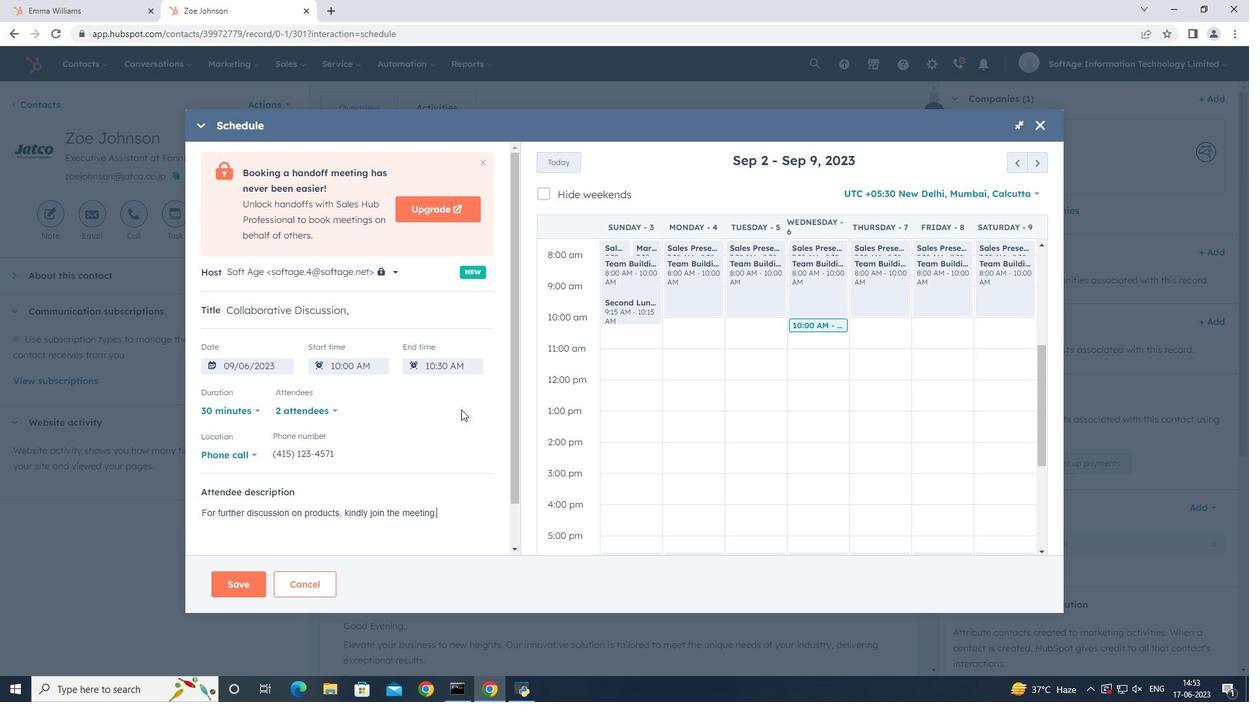 
Action: Mouse moved to (250, 573)
Screenshot: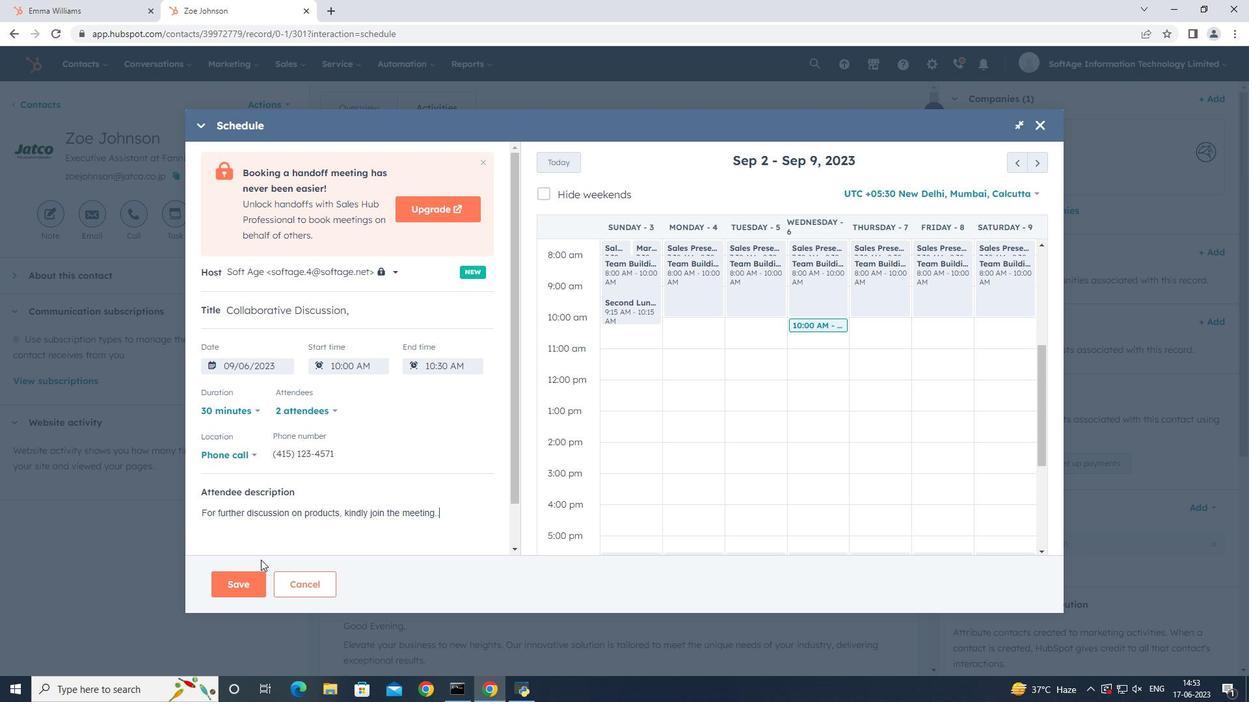 
Action: Mouse pressed left at (250, 573)
Screenshot: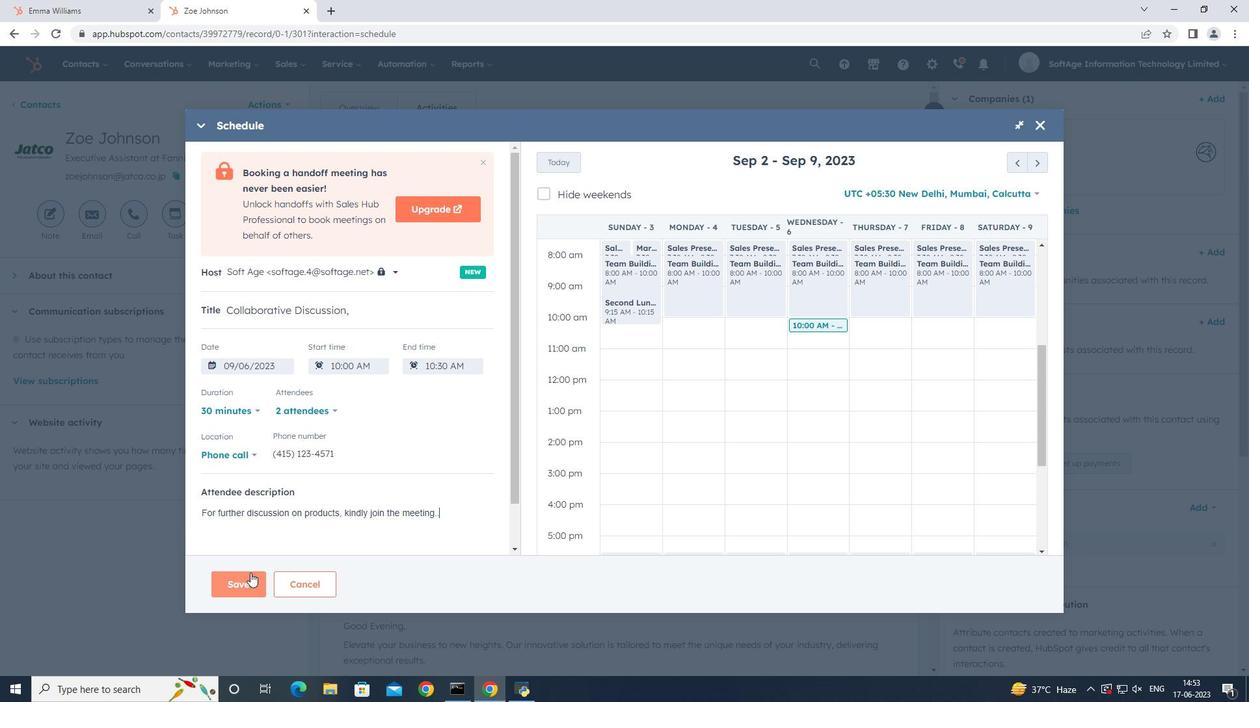 
Action: Mouse moved to (456, 476)
Screenshot: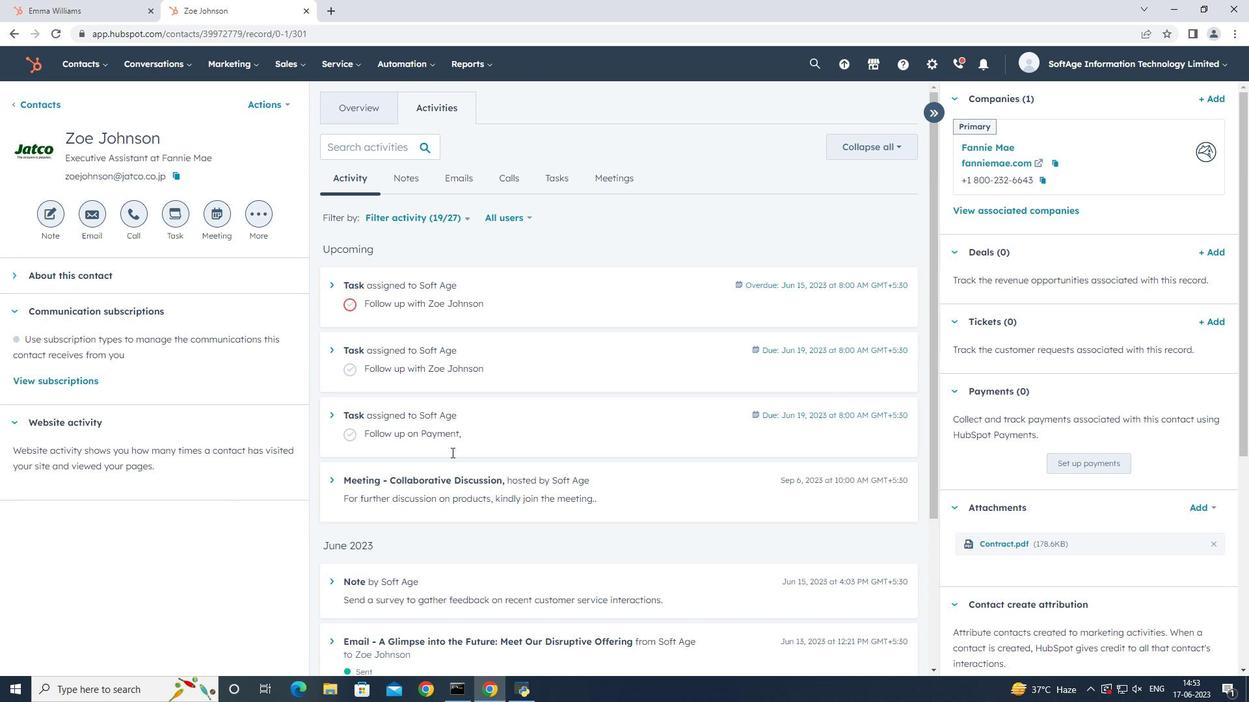 
Action: Mouse scrolled (456, 476) with delta (0, 0)
Screenshot: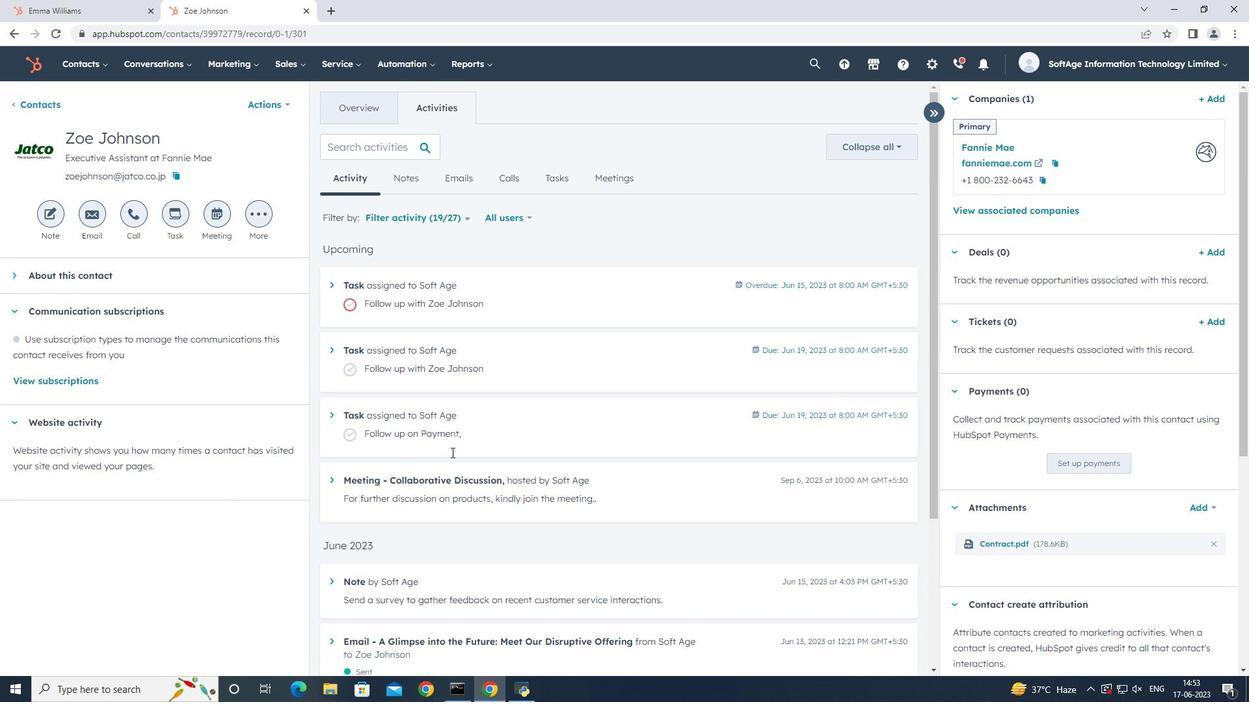 
Action: Mouse scrolled (456, 476) with delta (0, 0)
Screenshot: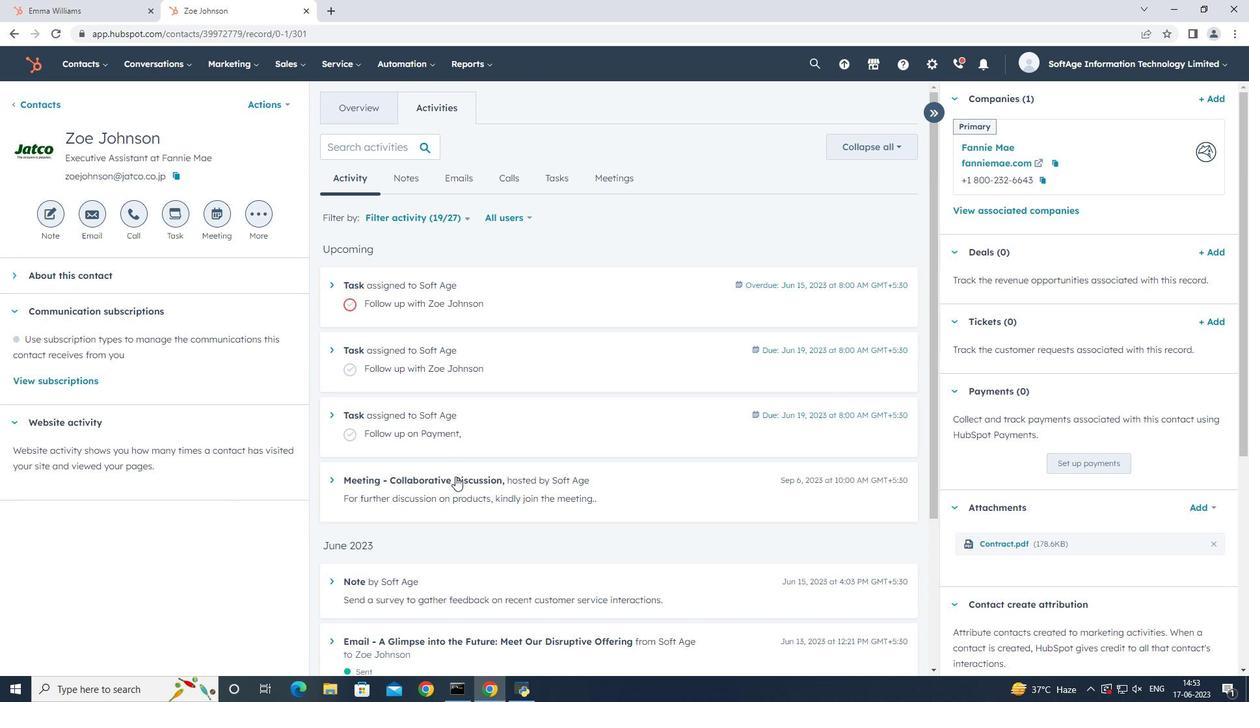 
Action: Mouse moved to (459, 478)
Screenshot: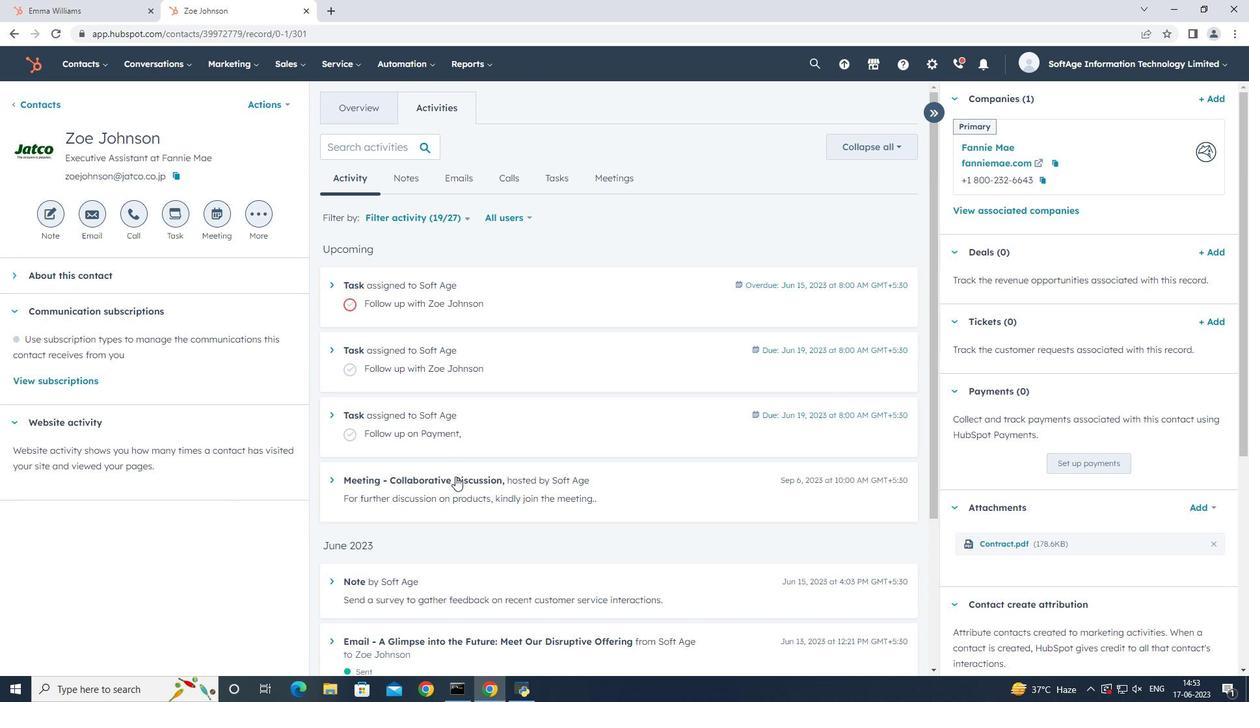 
Action: Mouse scrolled (457, 476) with delta (0, 0)
Screenshot: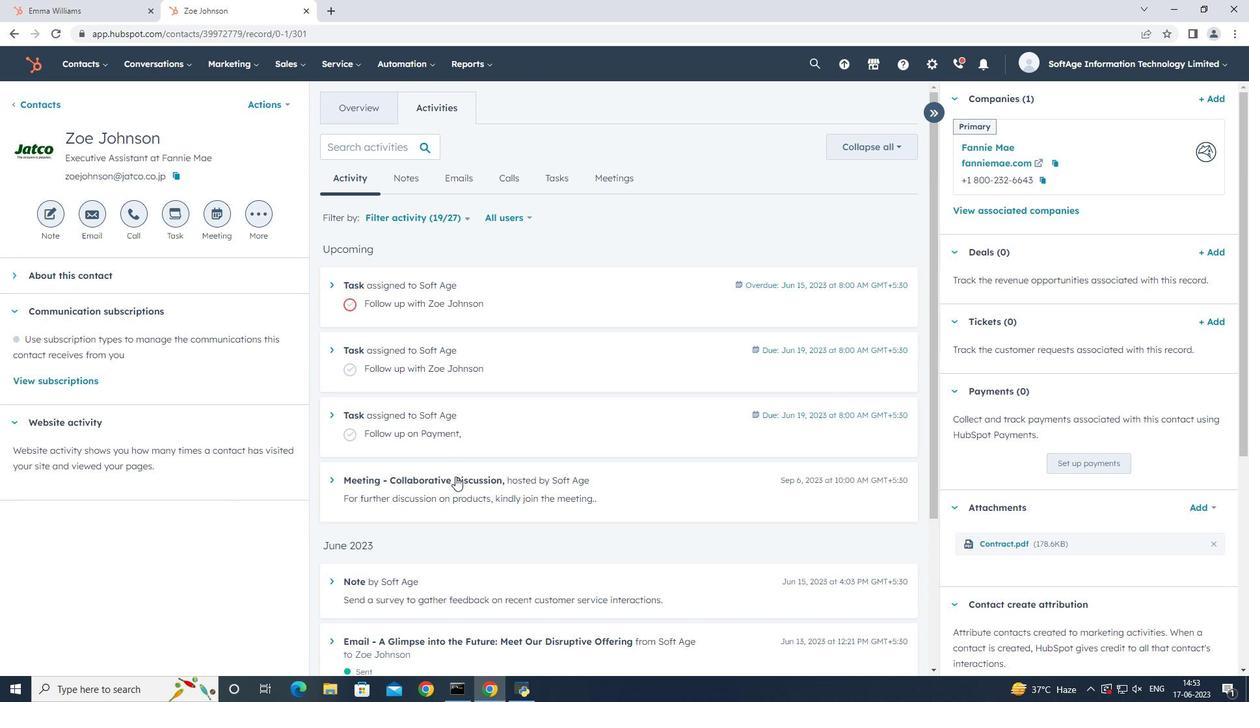 
Action: Mouse moved to (469, 482)
Screenshot: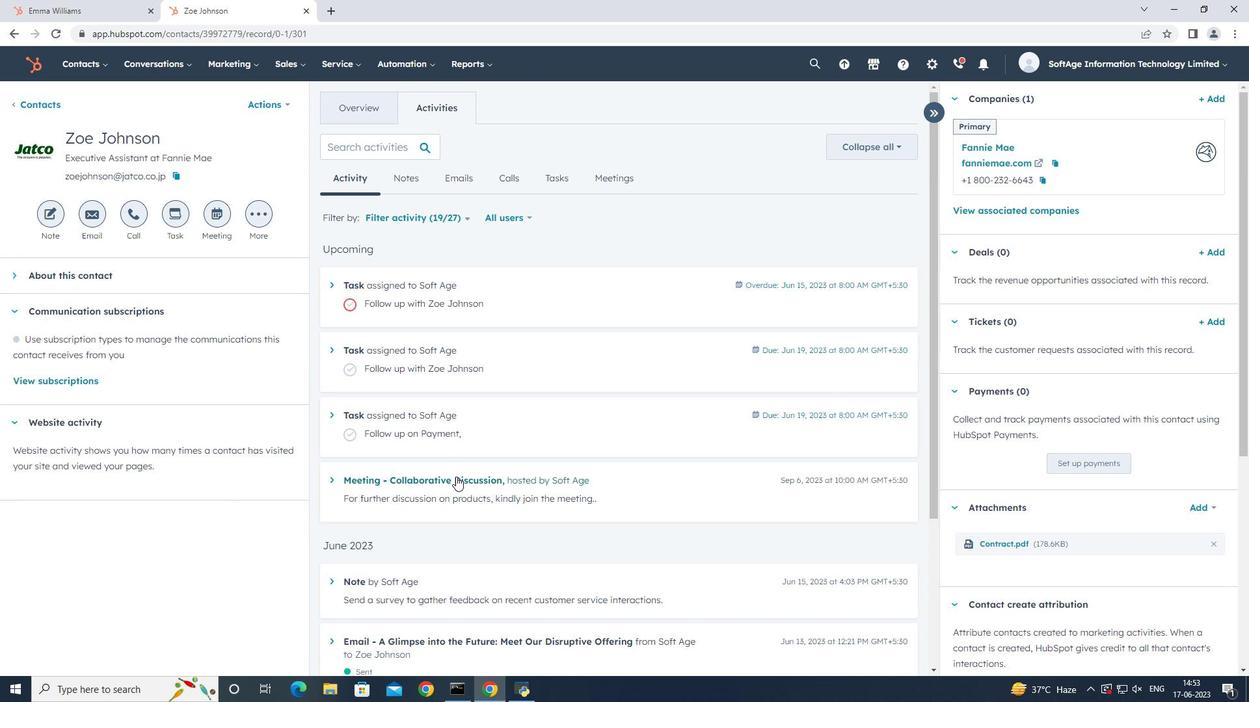 
Action: Mouse scrolled (465, 480) with delta (0, 0)
Screenshot: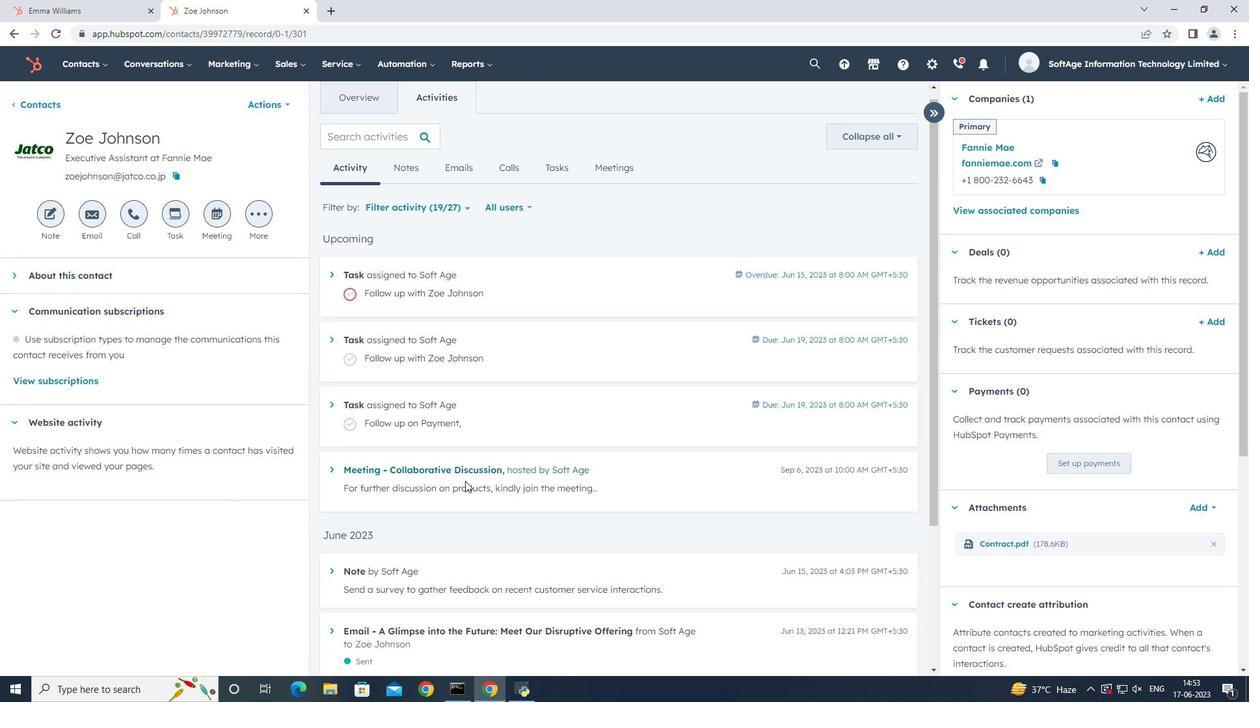 
Action: Mouse moved to (534, 488)
Screenshot: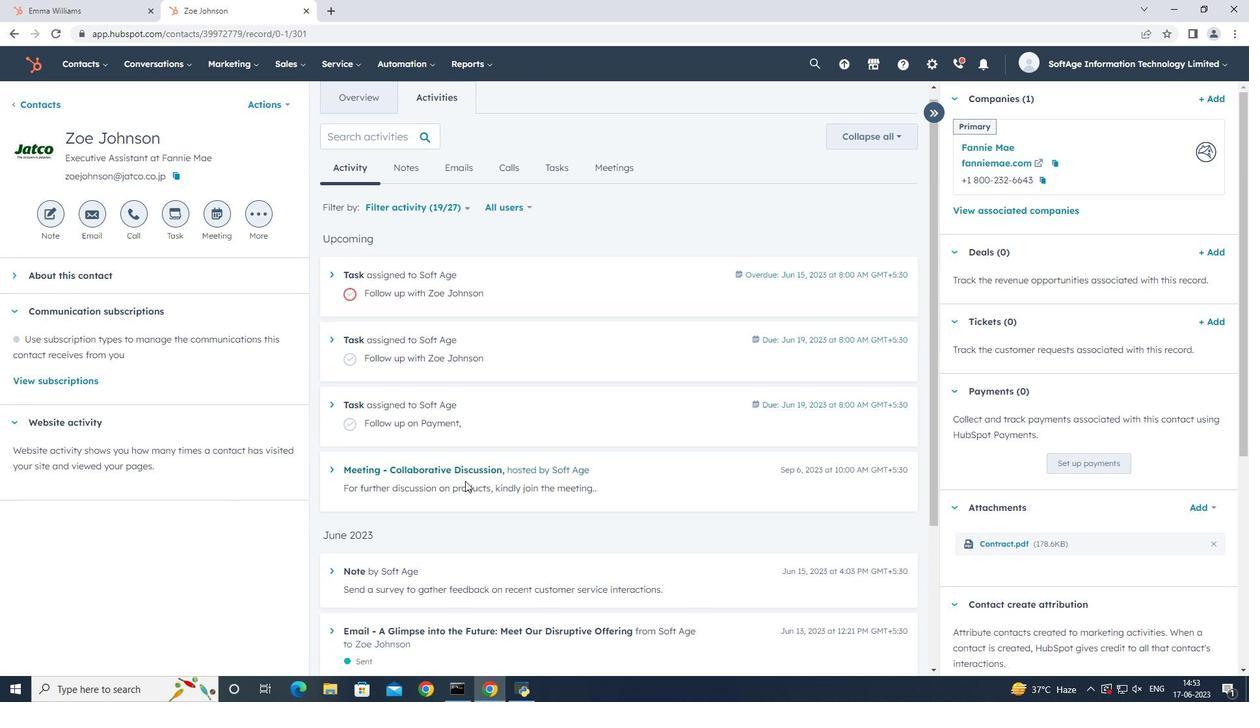 
Action: Mouse scrolled (474, 482) with delta (0, 0)
Screenshot: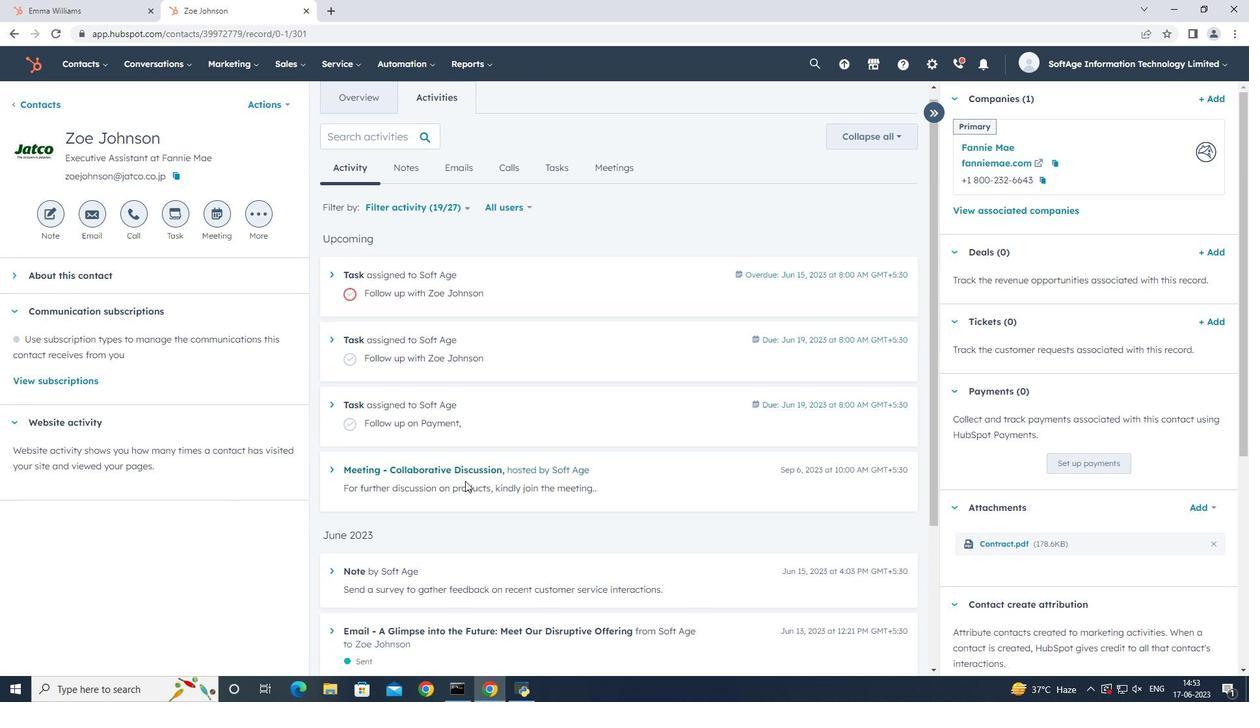 
Action: Mouse moved to (675, 484)
Screenshot: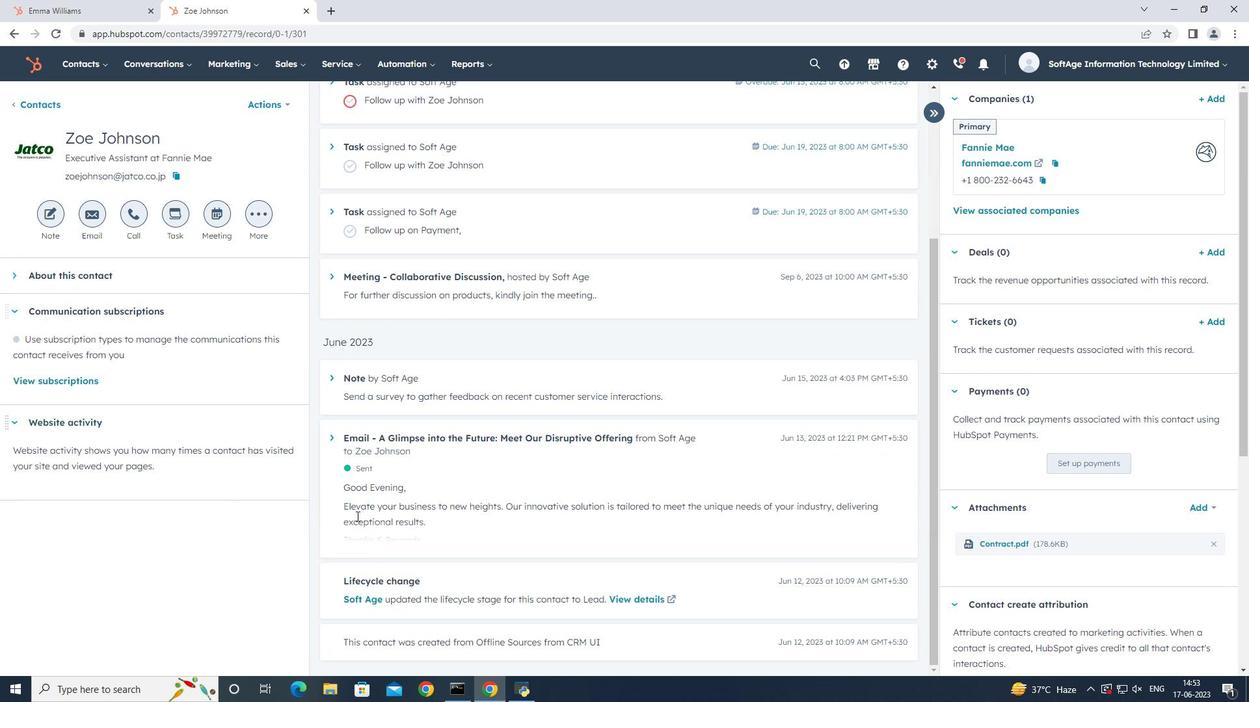 
Action: Mouse scrolled (675, 485) with delta (0, 0)
Screenshot: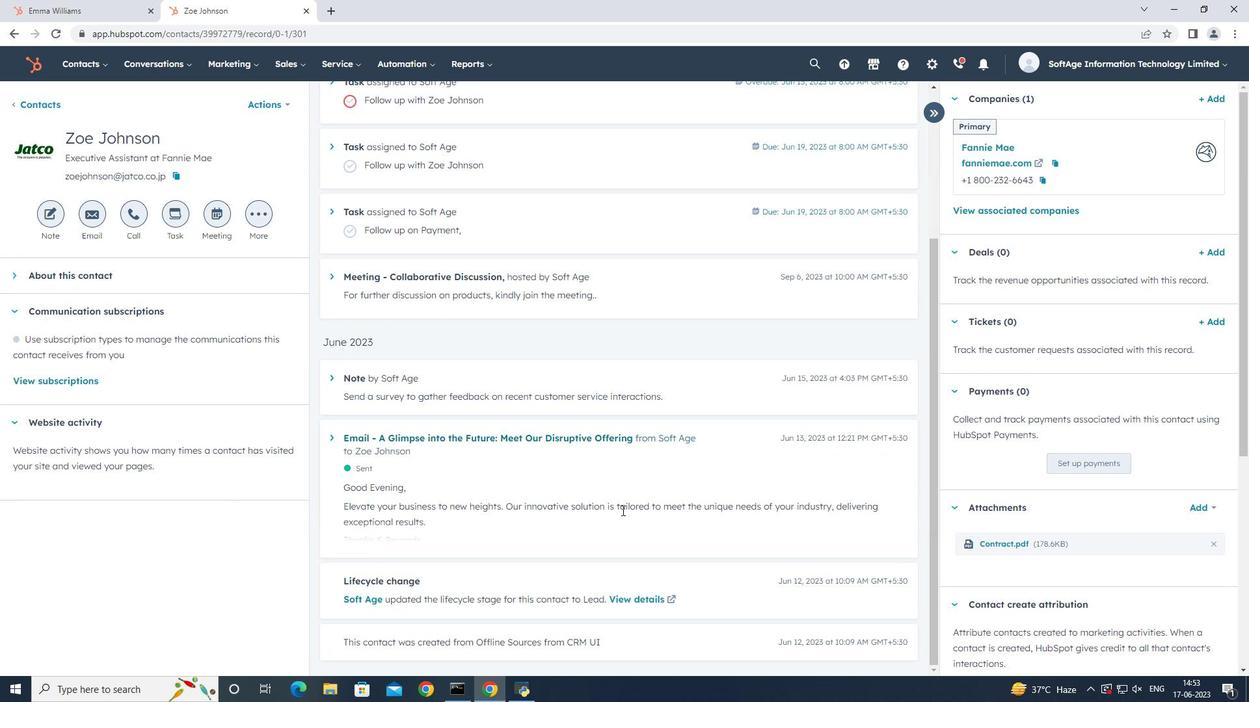 
Action: Mouse scrolled (675, 485) with delta (0, 0)
Screenshot: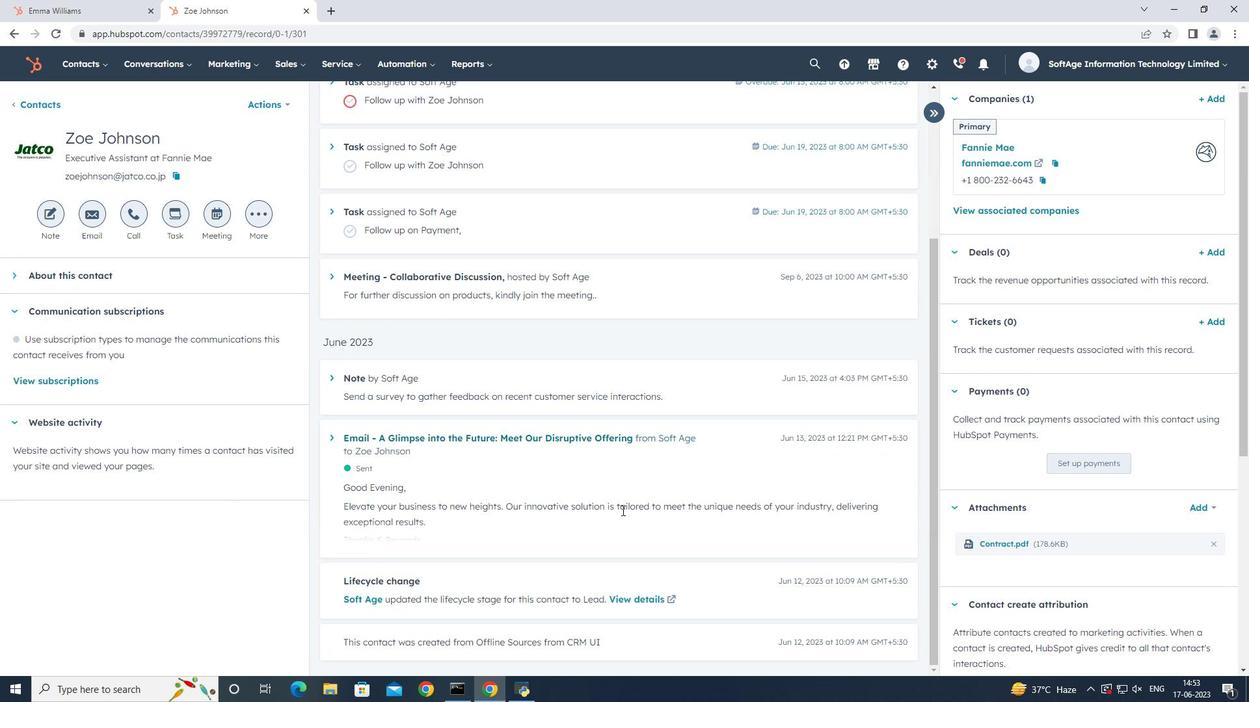 
Action: Mouse scrolled (675, 485) with delta (0, 0)
Screenshot: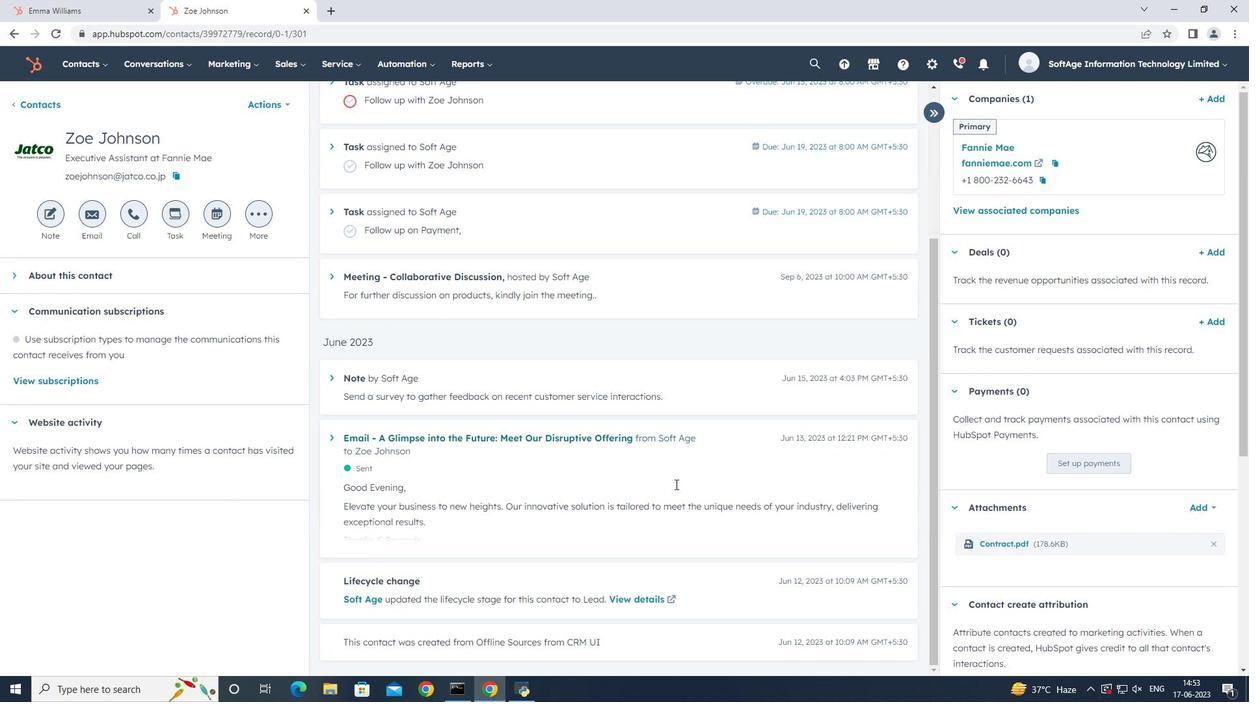 
Action: Mouse scrolled (675, 485) with delta (0, 0)
Screenshot: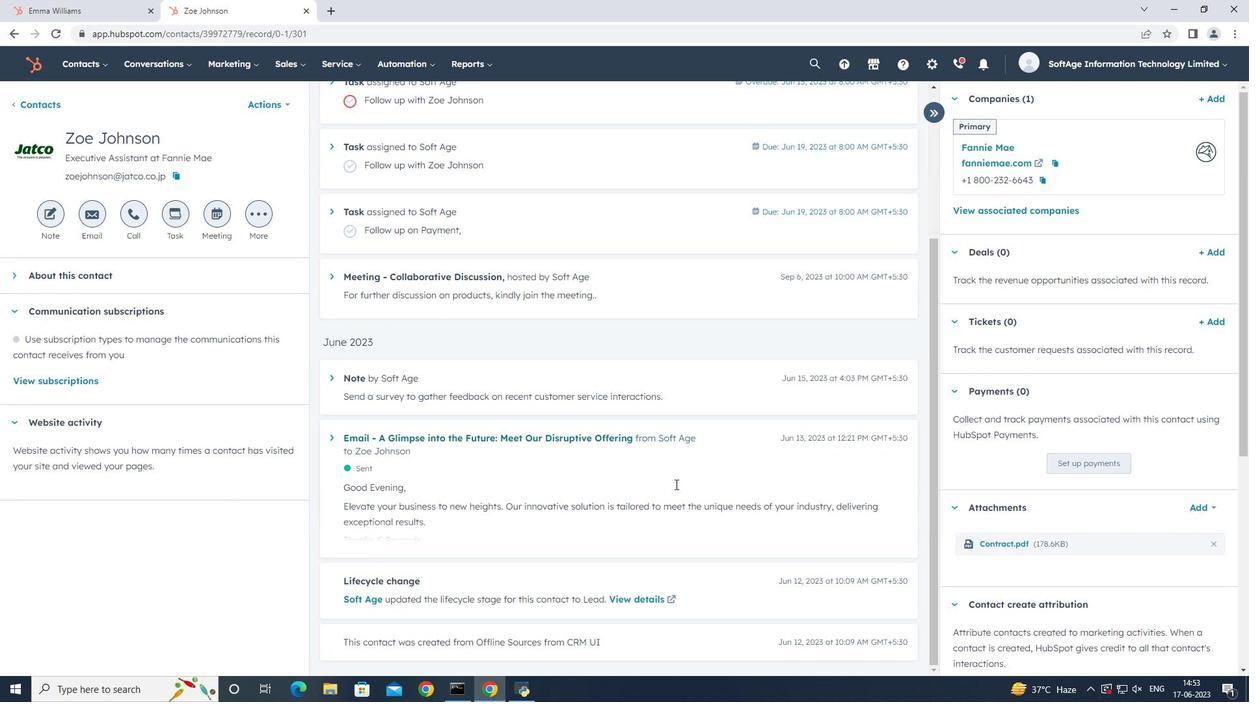 
Action: Mouse scrolled (675, 485) with delta (0, 0)
Screenshot: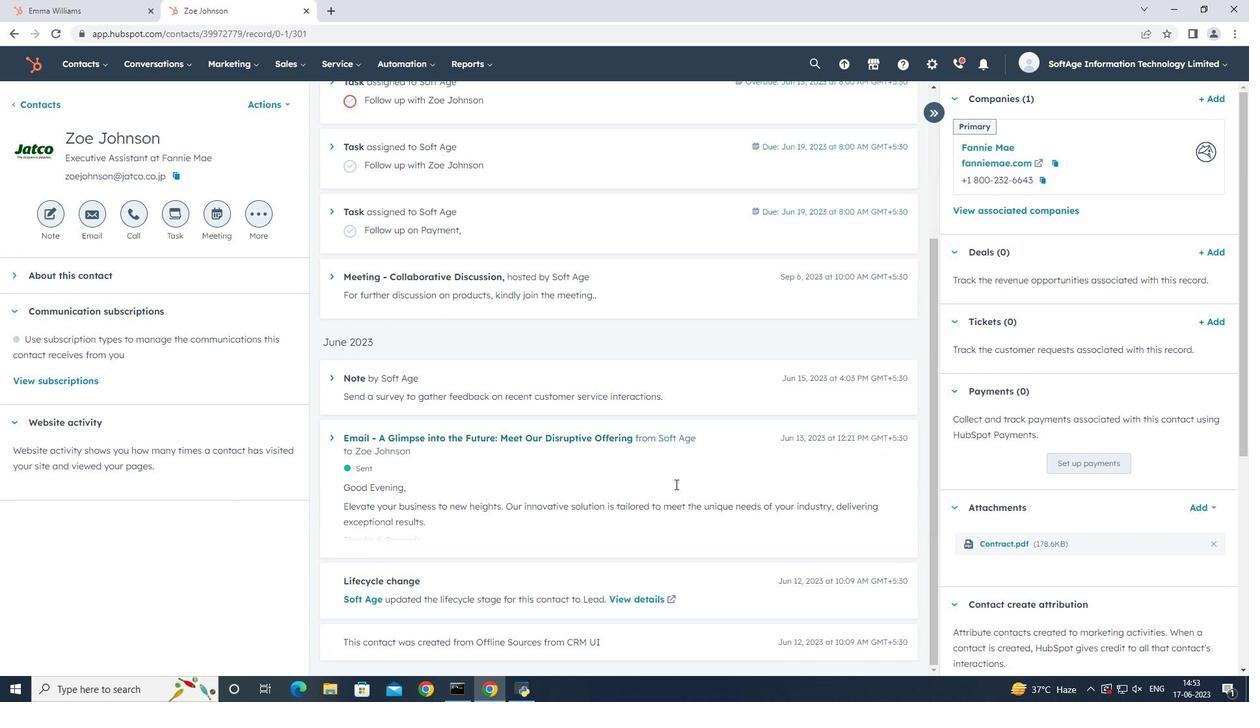 
